 Task: Look for space in Brugge, Belgium from 9th June, 2023 to 16th June, 2023 for 2 adults in price range Rs.8000 to Rs.16000. Place can be entire place with 2 bedrooms having 2 beds and 1 bathroom. Property type can be house, flat, guest house. Amenities needed are: hair dryer, heating, hot tub. Booking option can be shelf check-in. Required host language is English.
Action: Mouse moved to (369, 83)
Screenshot: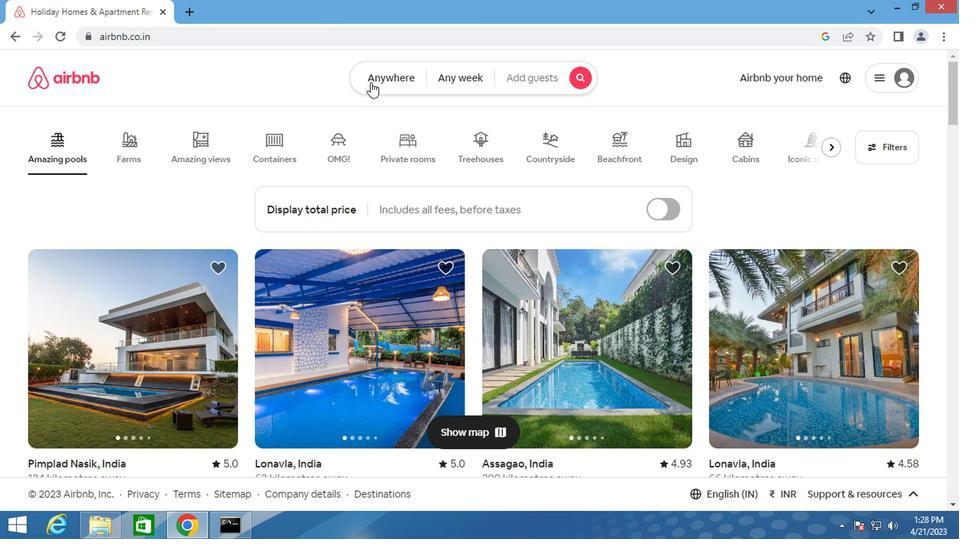 
Action: Mouse pressed left at (369, 83)
Screenshot: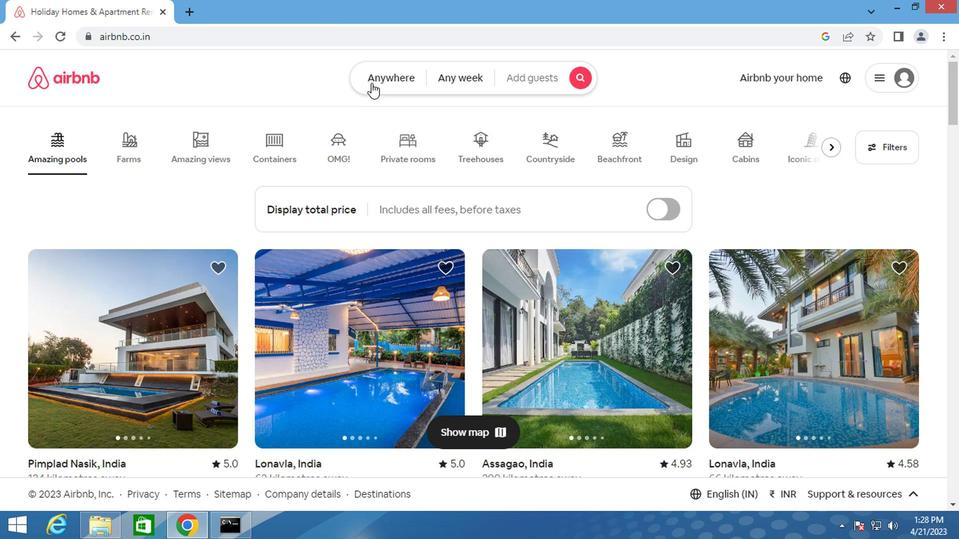
Action: Mouse moved to (319, 124)
Screenshot: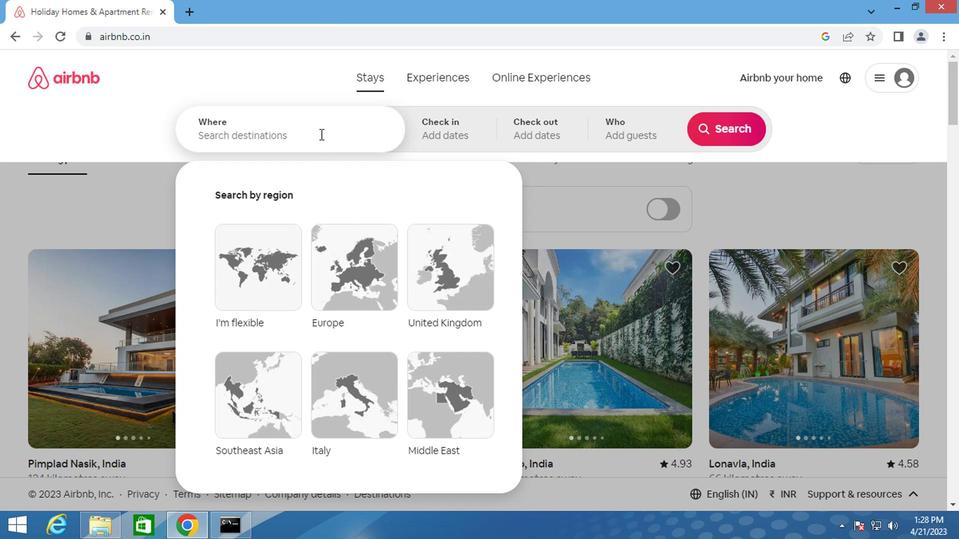 
Action: Mouse pressed left at (319, 124)
Screenshot: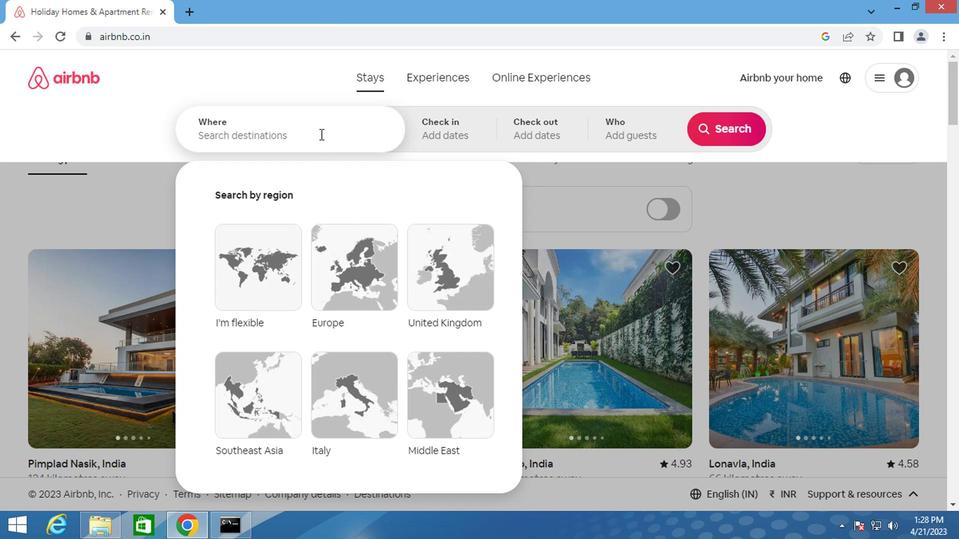
Action: Key pressed <Key.shift>BRUGGE,<Key.shift>BELGIUM<Key.enter>
Screenshot: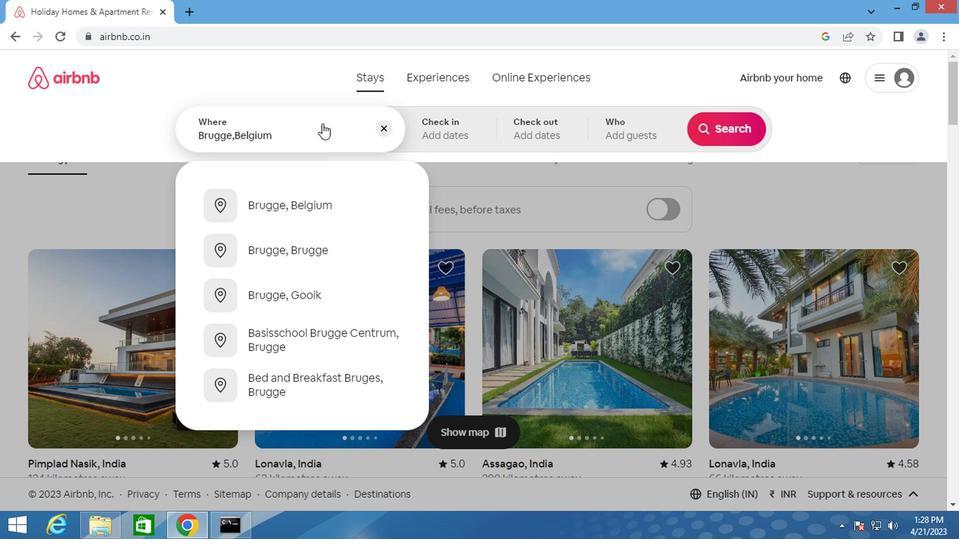 
Action: Mouse moved to (718, 242)
Screenshot: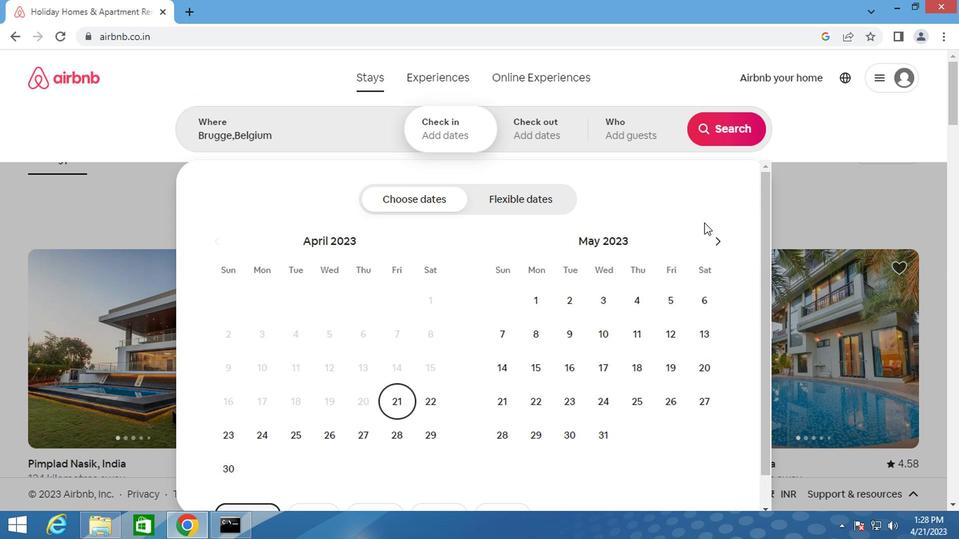 
Action: Mouse pressed left at (718, 242)
Screenshot: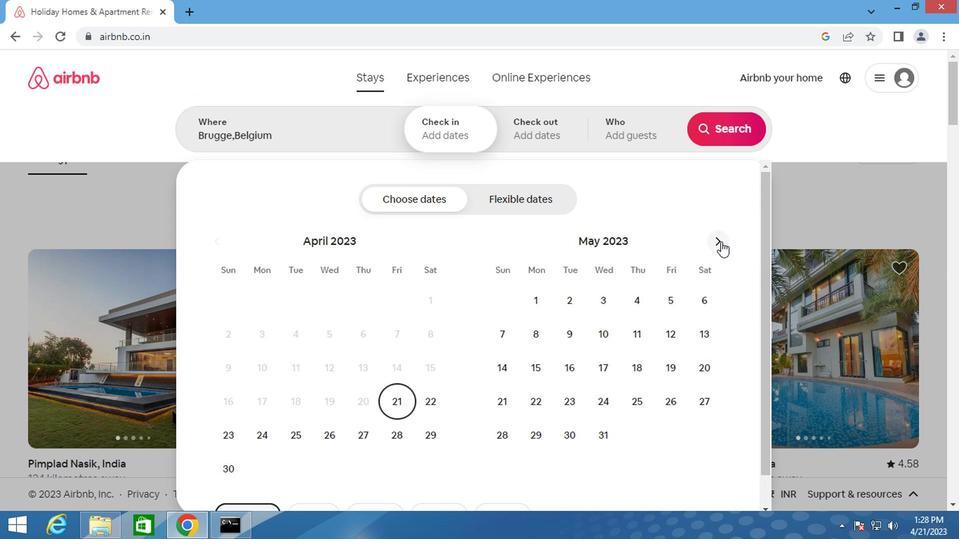 
Action: Mouse moved to (662, 337)
Screenshot: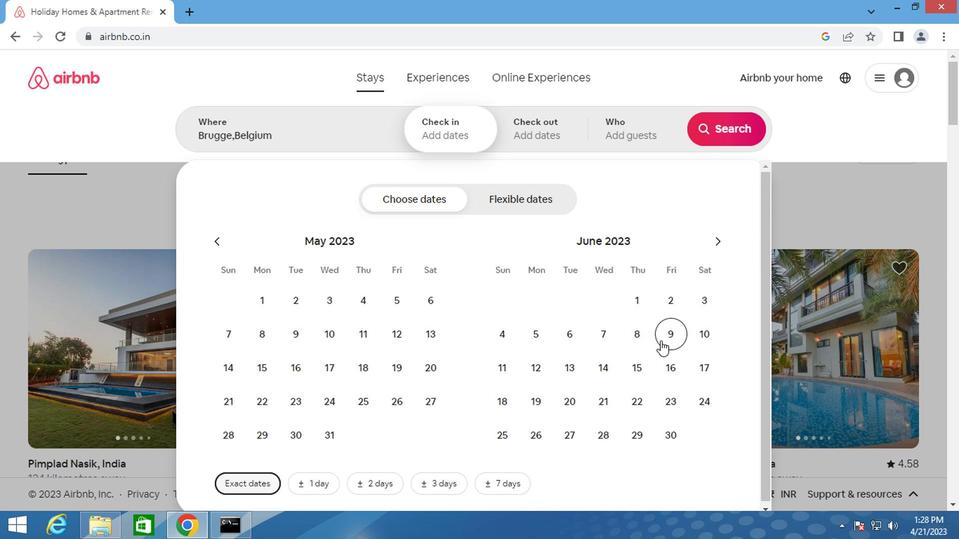
Action: Mouse pressed left at (662, 337)
Screenshot: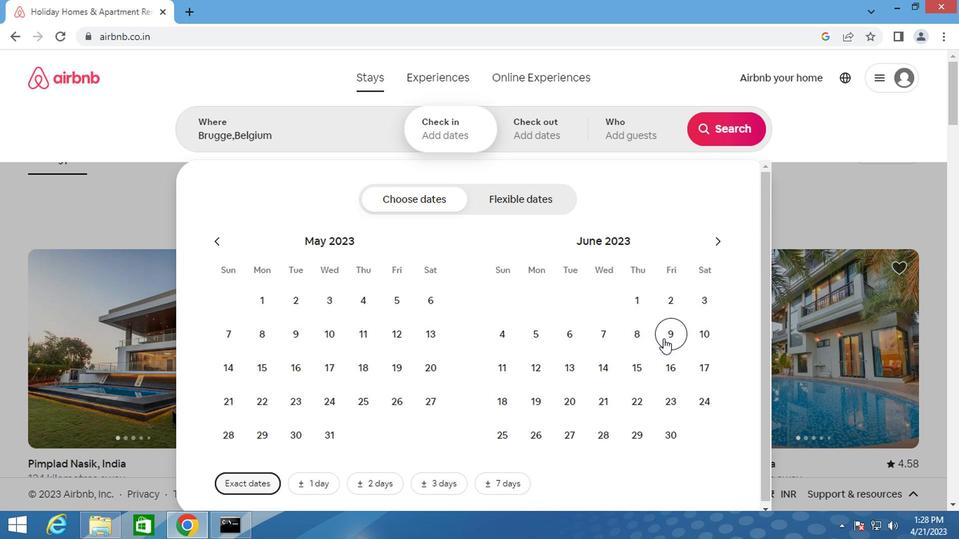 
Action: Mouse moved to (660, 362)
Screenshot: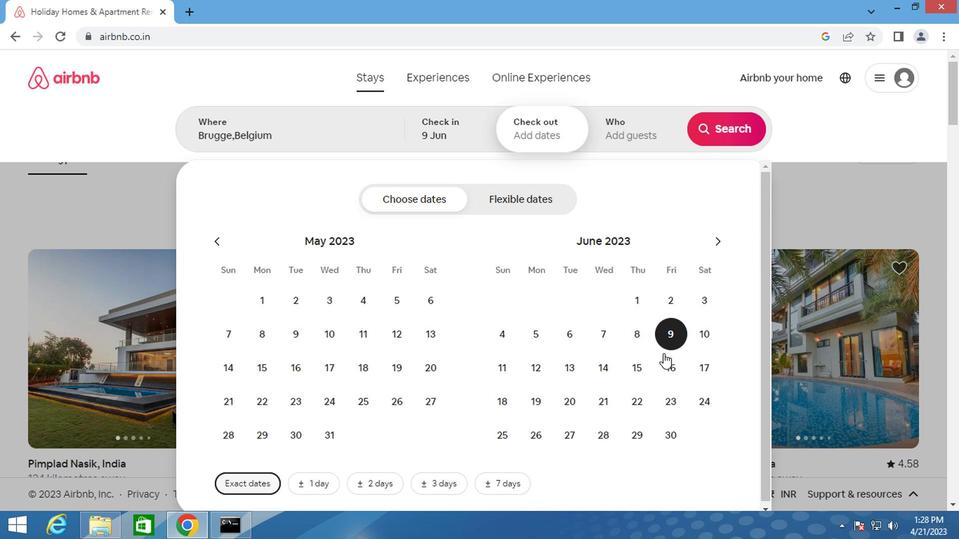 
Action: Mouse pressed left at (660, 362)
Screenshot: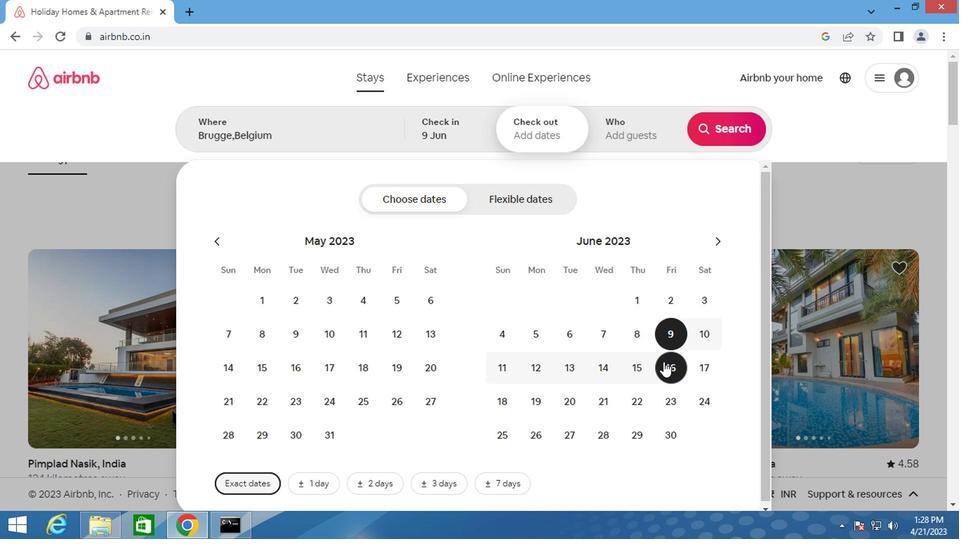 
Action: Mouse moved to (633, 142)
Screenshot: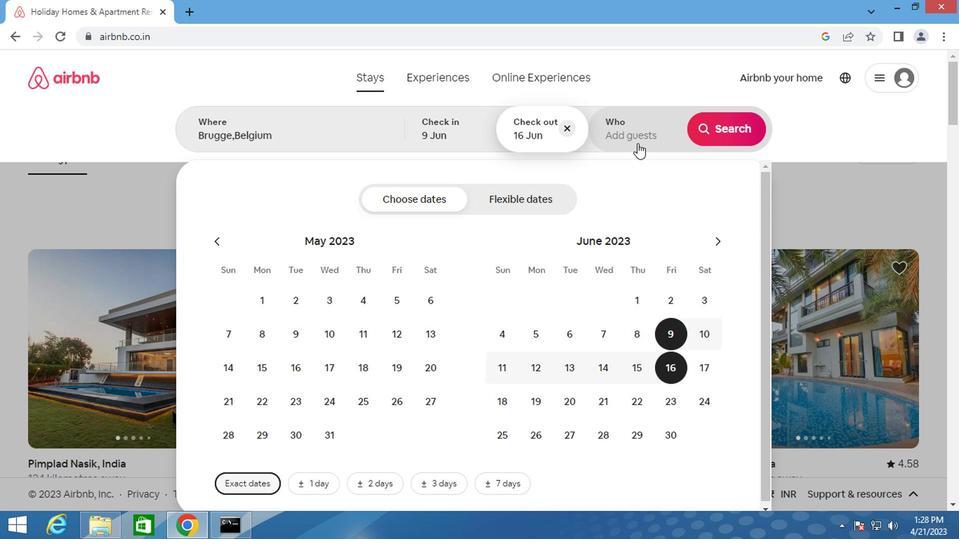 
Action: Mouse pressed left at (633, 142)
Screenshot: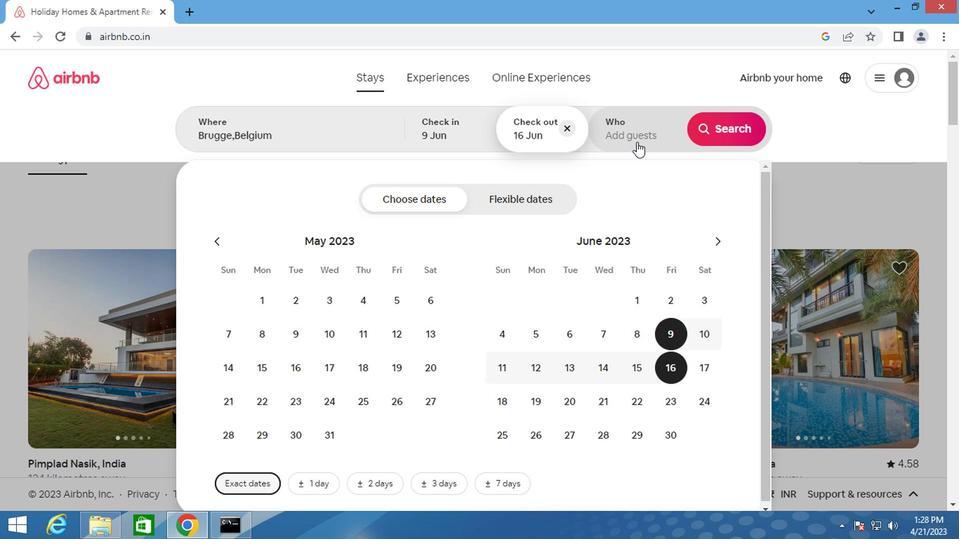 
Action: Mouse moved to (730, 201)
Screenshot: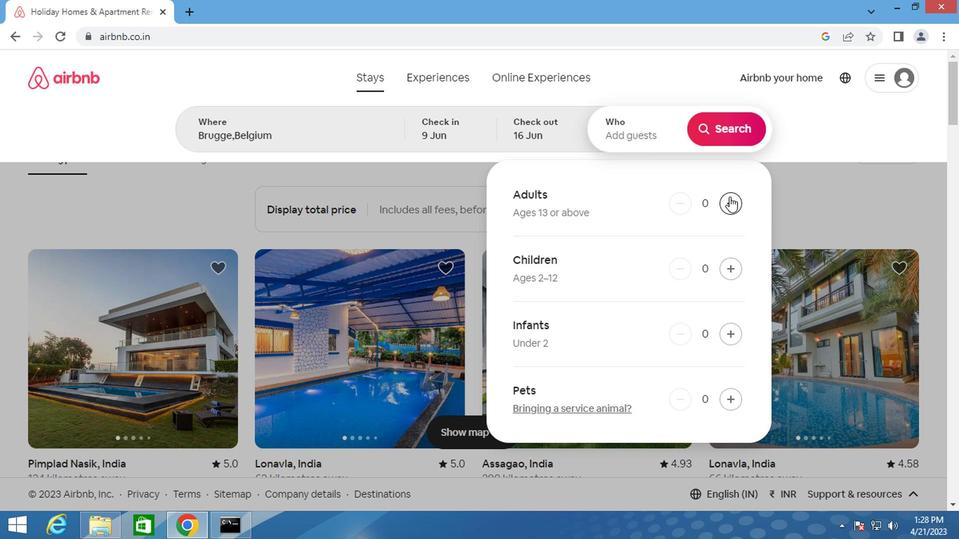 
Action: Mouse pressed left at (730, 201)
Screenshot: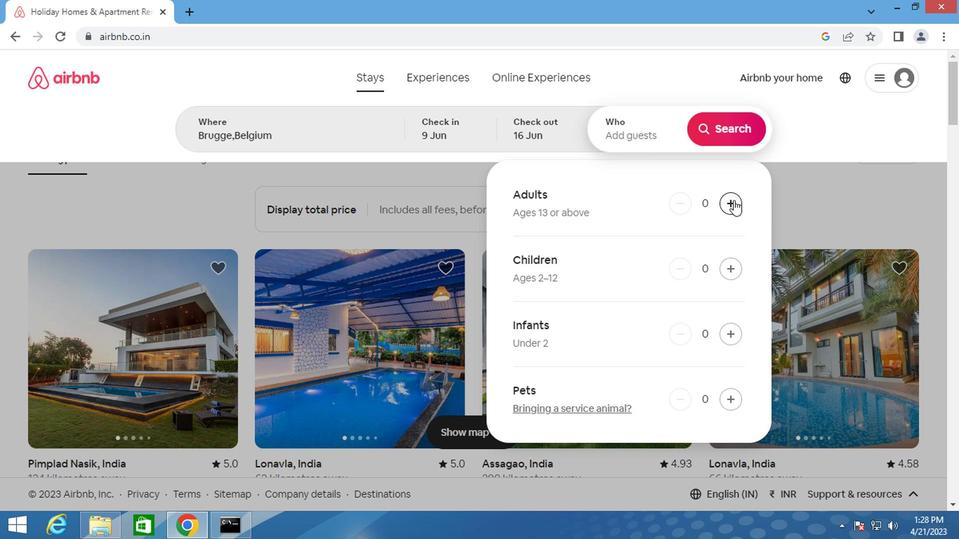 
Action: Mouse pressed left at (730, 201)
Screenshot: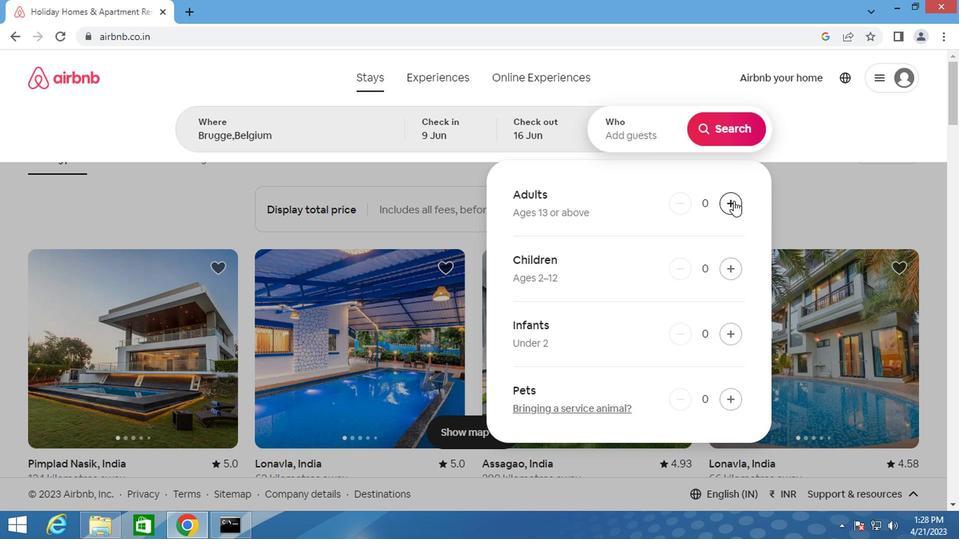 
Action: Mouse moved to (723, 135)
Screenshot: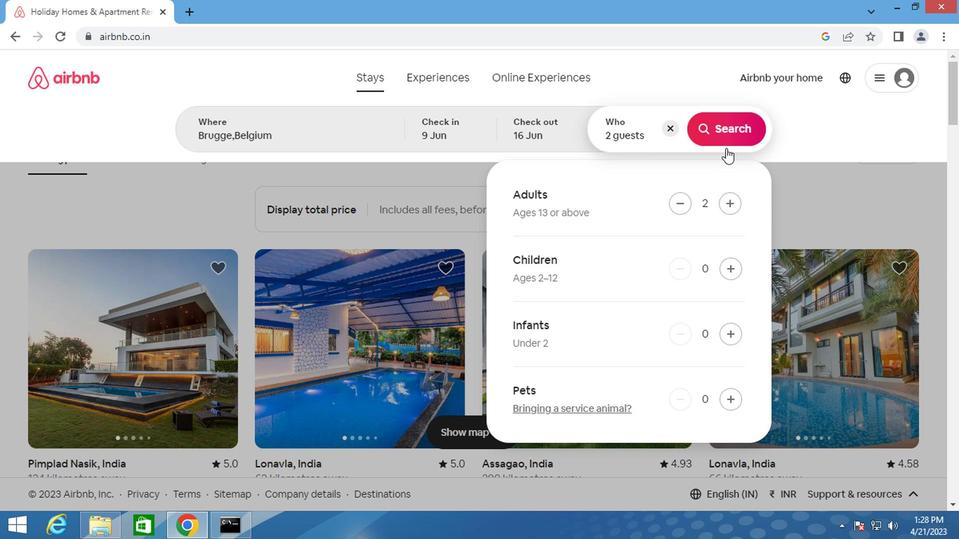 
Action: Mouse pressed left at (723, 135)
Screenshot: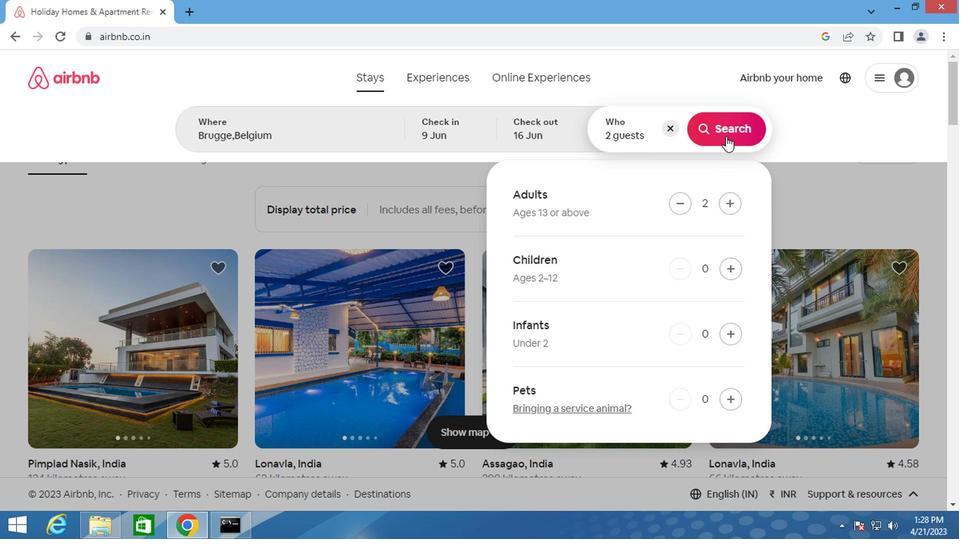 
Action: Mouse moved to (900, 124)
Screenshot: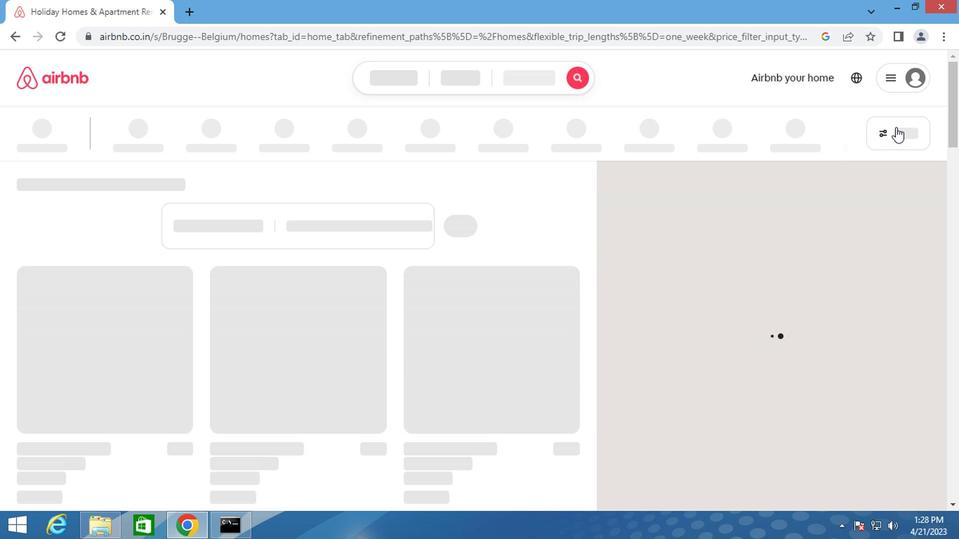 
Action: Mouse pressed left at (900, 124)
Screenshot: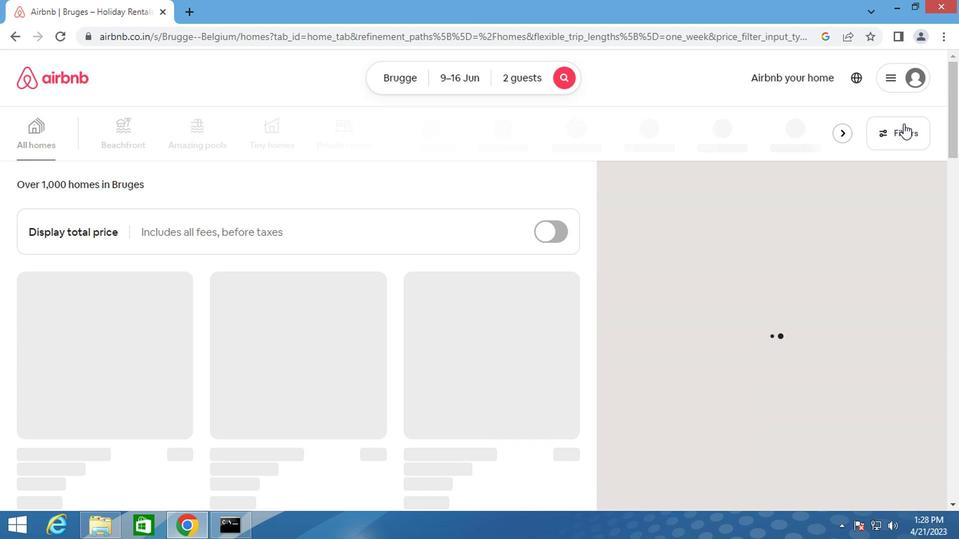 
Action: Mouse moved to (274, 309)
Screenshot: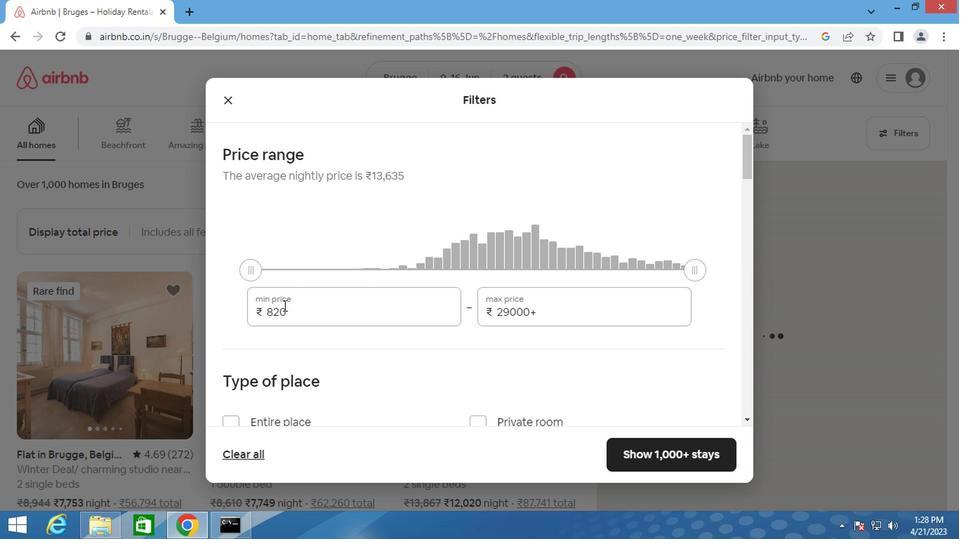 
Action: Mouse pressed left at (274, 309)
Screenshot: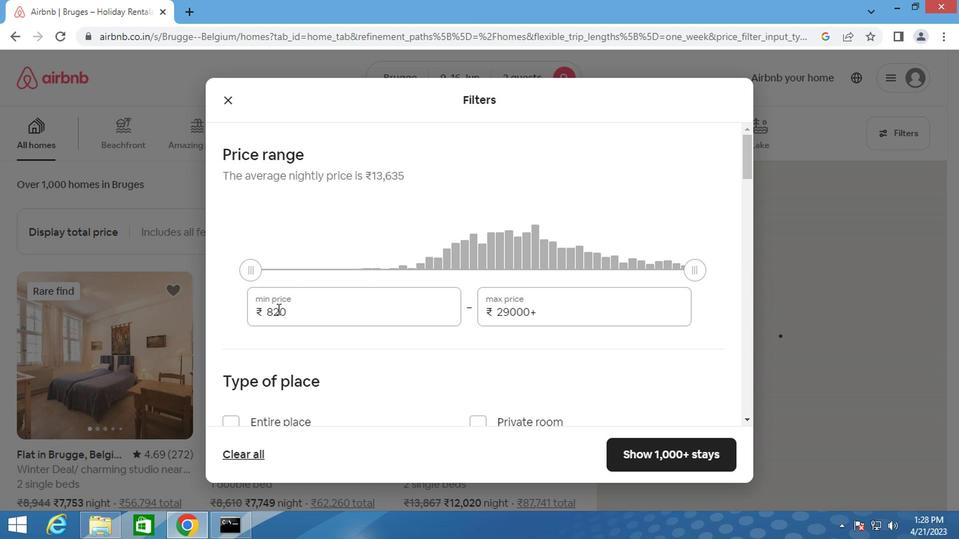 
Action: Mouse moved to (269, 312)
Screenshot: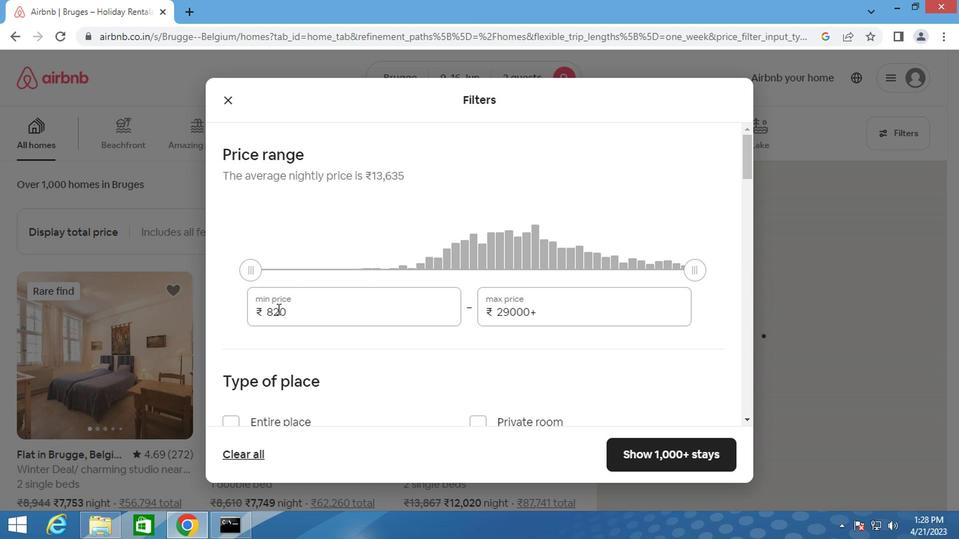 
Action: Mouse pressed left at (269, 312)
Screenshot: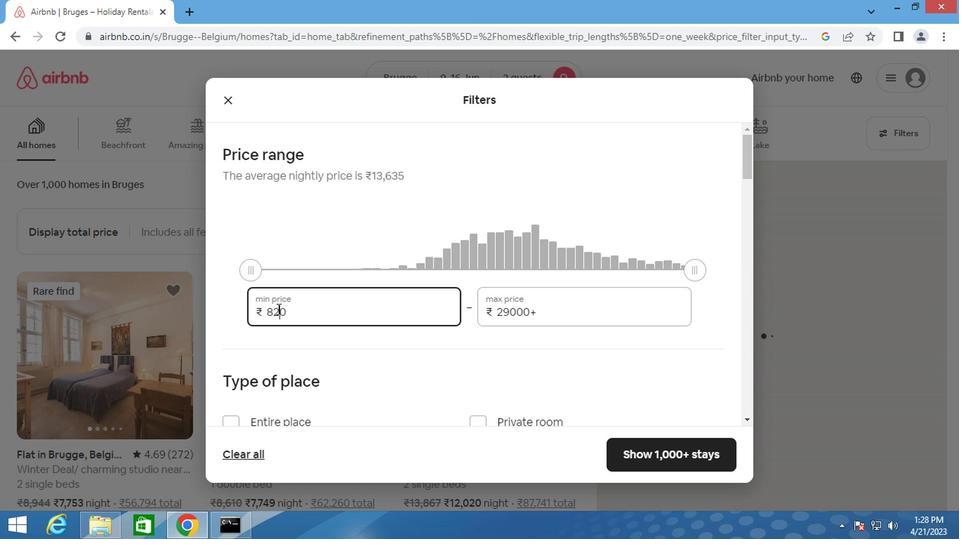 
Action: Mouse moved to (269, 308)
Screenshot: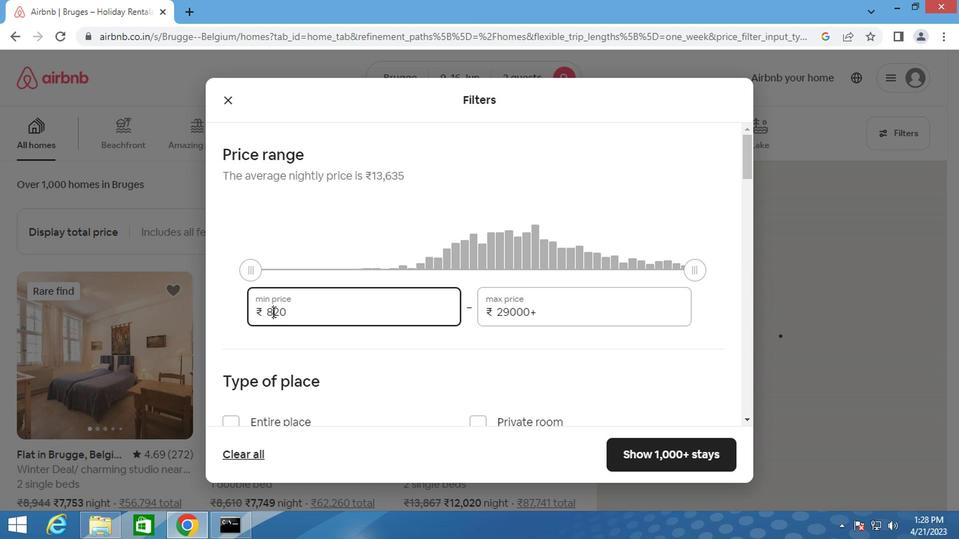 
Action: Mouse pressed left at (269, 308)
Screenshot: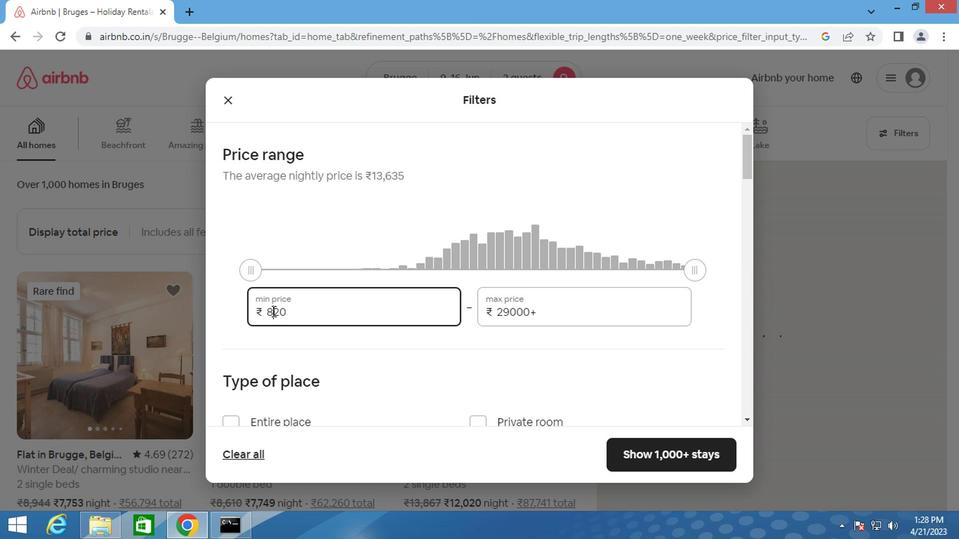 
Action: Mouse pressed left at (269, 308)
Screenshot: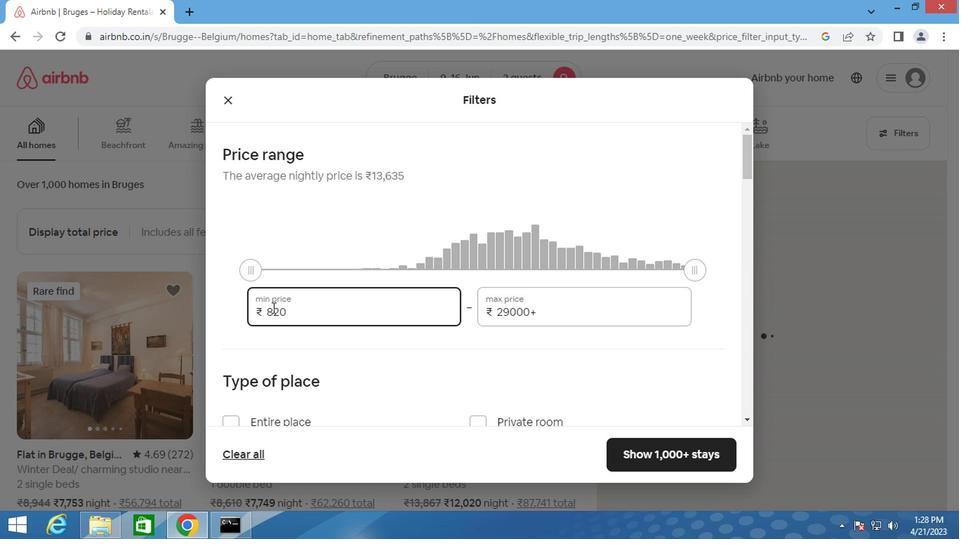 
Action: Key pressed <Key.backspace>8000
Screenshot: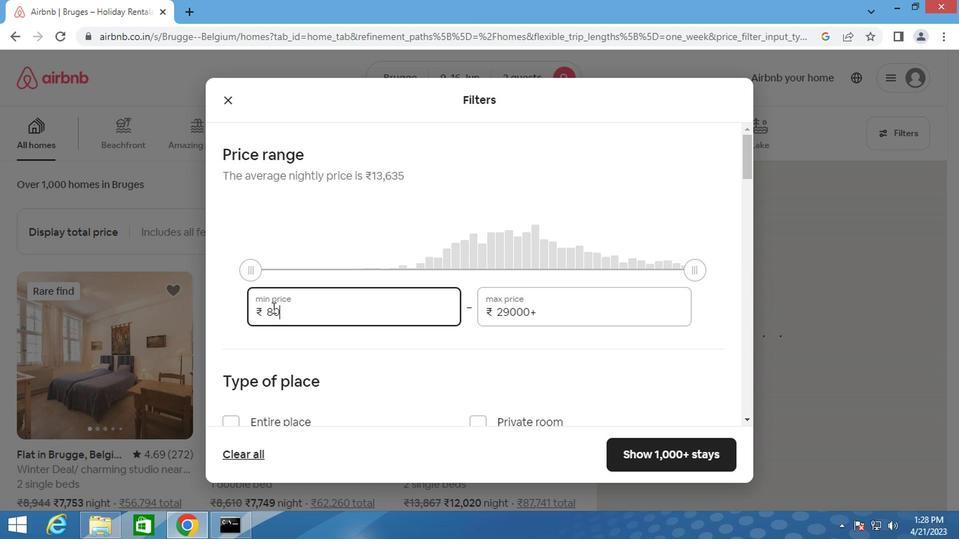 
Action: Mouse moved to (513, 309)
Screenshot: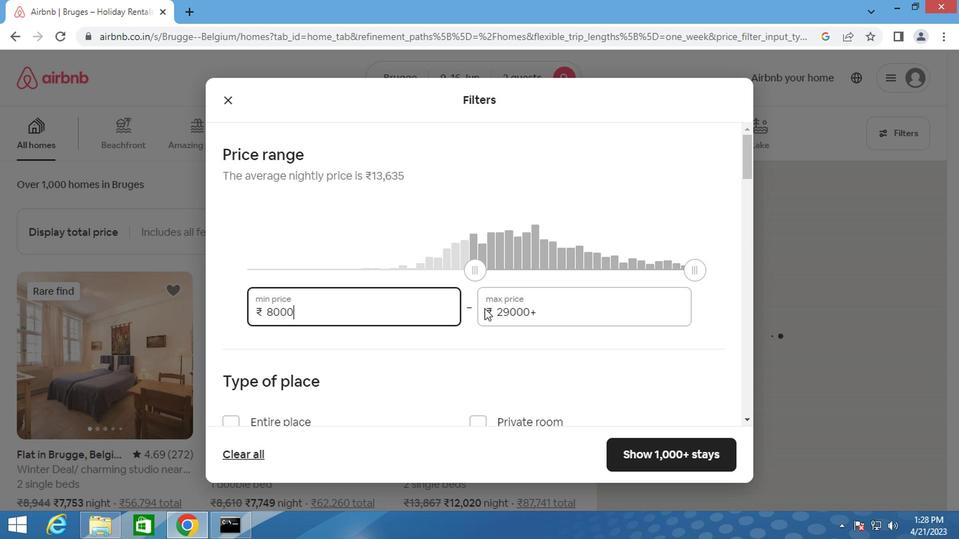 
Action: Mouse pressed left at (513, 309)
Screenshot: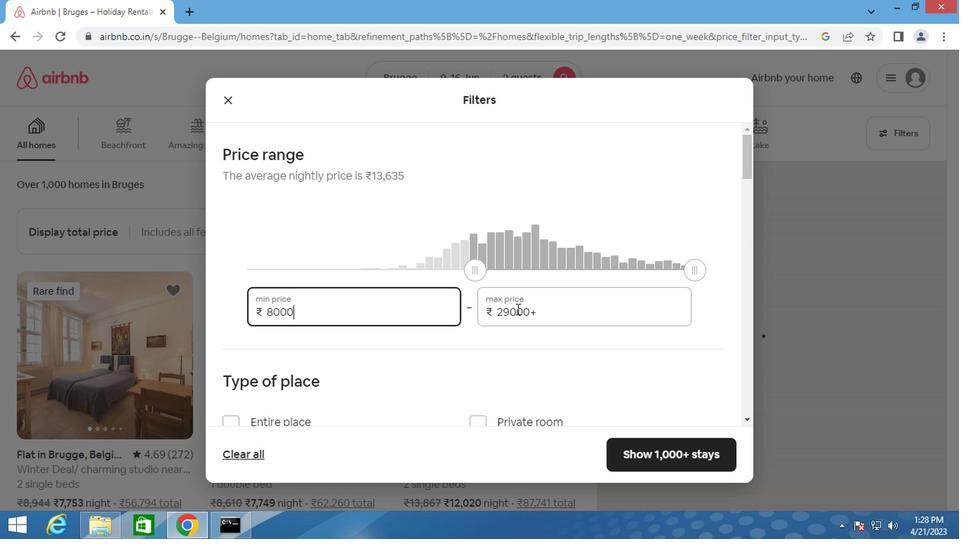 
Action: Mouse pressed left at (513, 309)
Screenshot: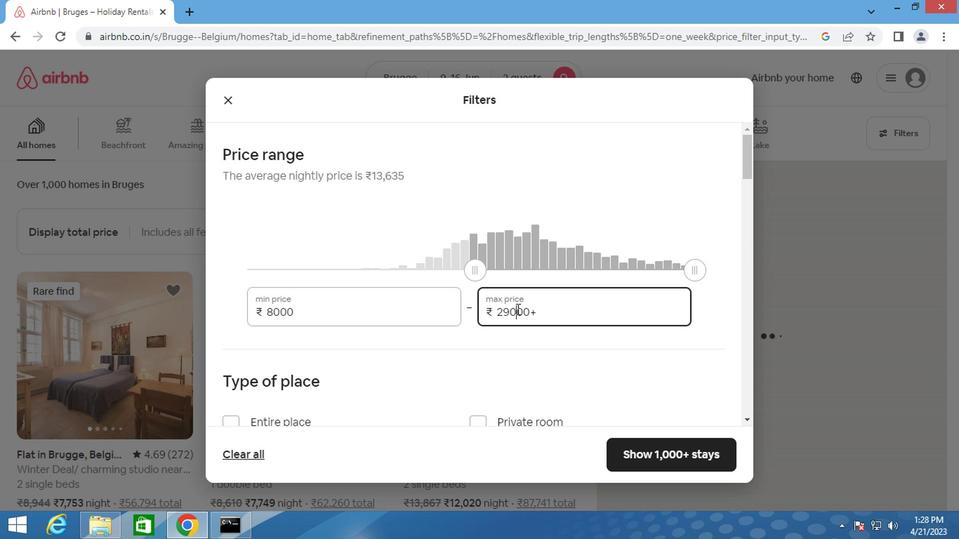 
Action: Key pressed <Key.backspace>16000
Screenshot: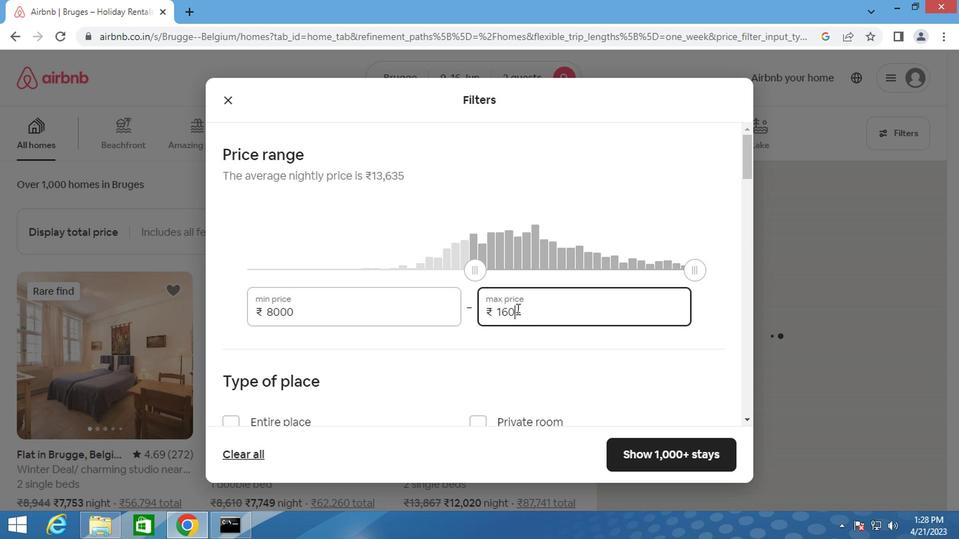 
Action: Mouse moved to (373, 333)
Screenshot: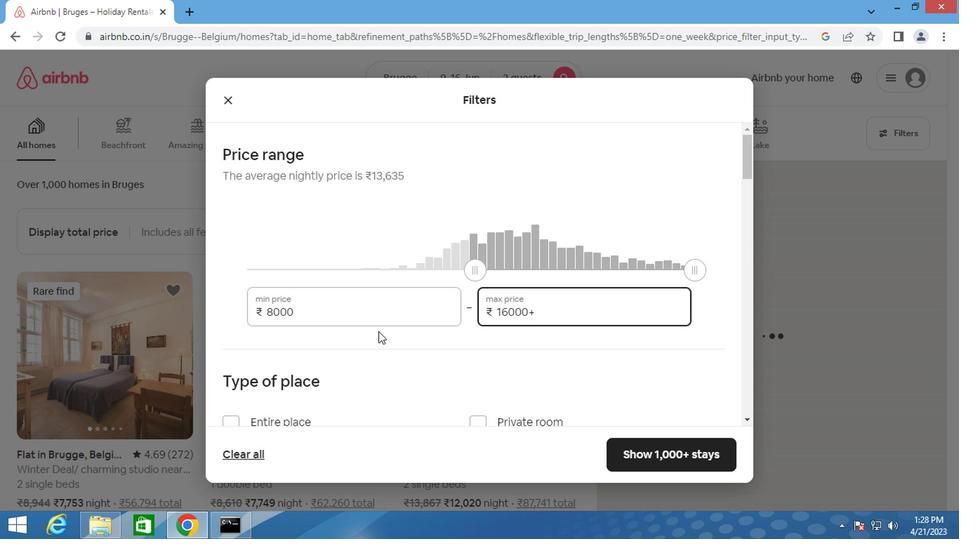 
Action: Mouse scrolled (373, 332) with delta (0, 0)
Screenshot: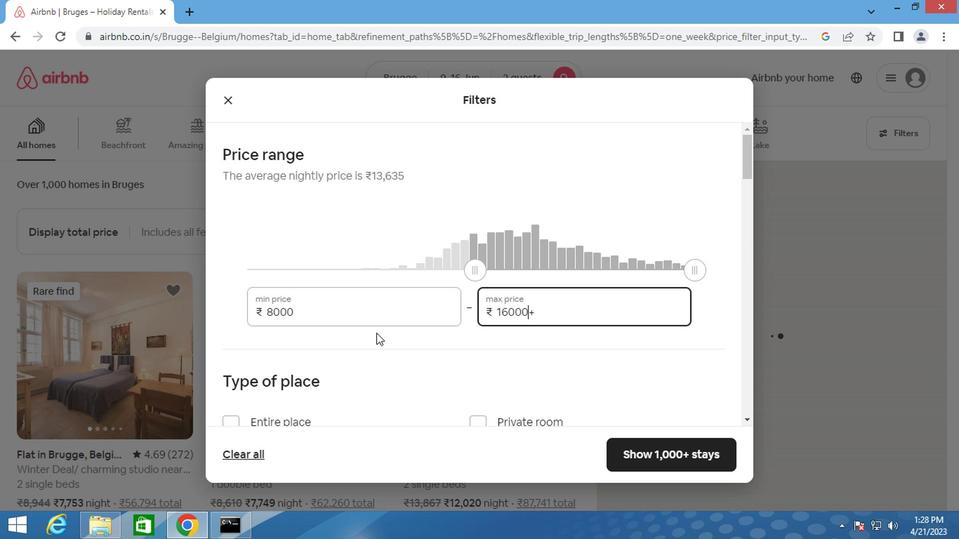 
Action: Mouse scrolled (373, 332) with delta (0, 0)
Screenshot: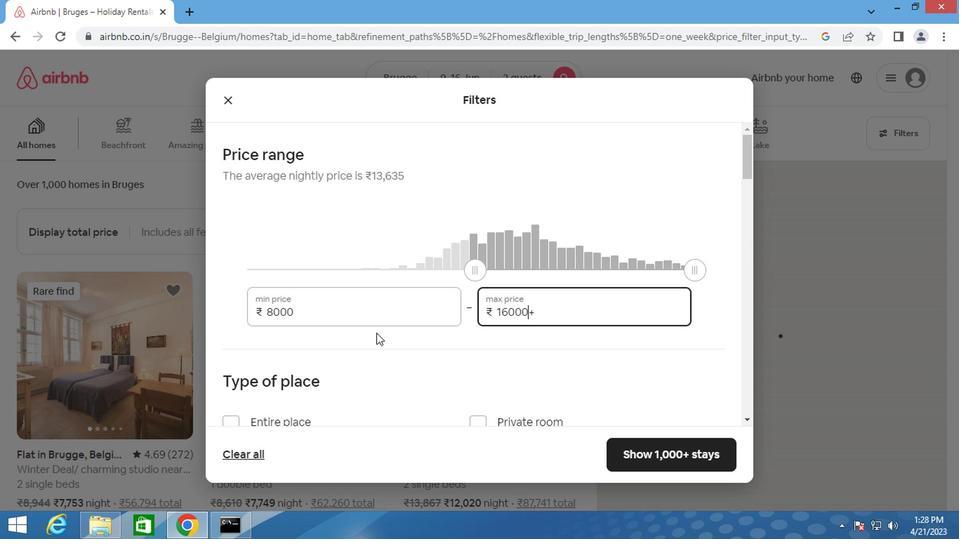 
Action: Mouse scrolled (373, 332) with delta (0, 0)
Screenshot: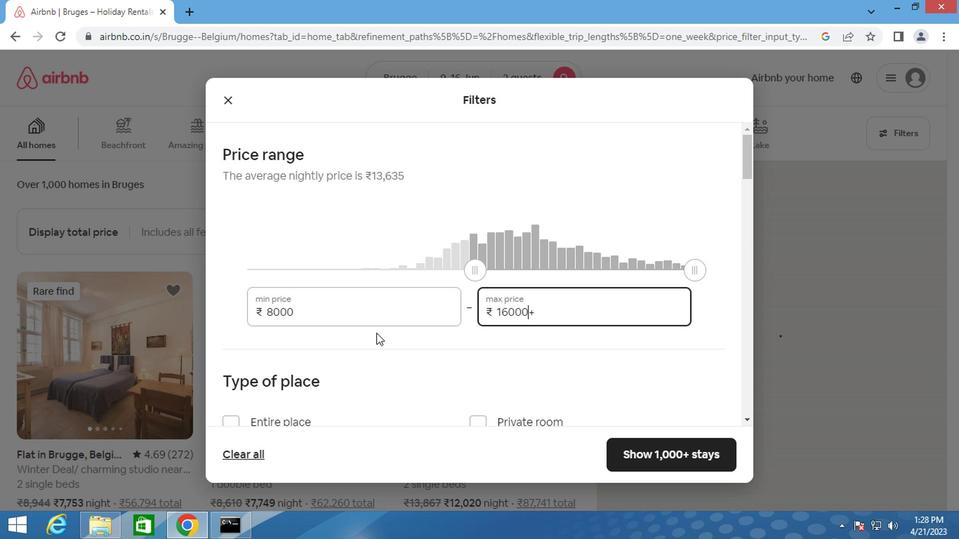 
Action: Mouse moved to (227, 218)
Screenshot: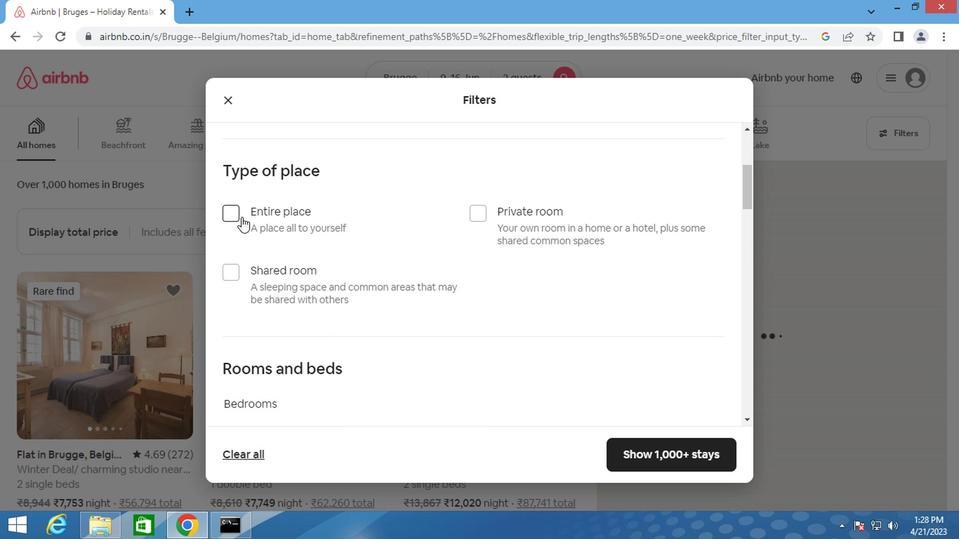 
Action: Mouse pressed left at (227, 218)
Screenshot: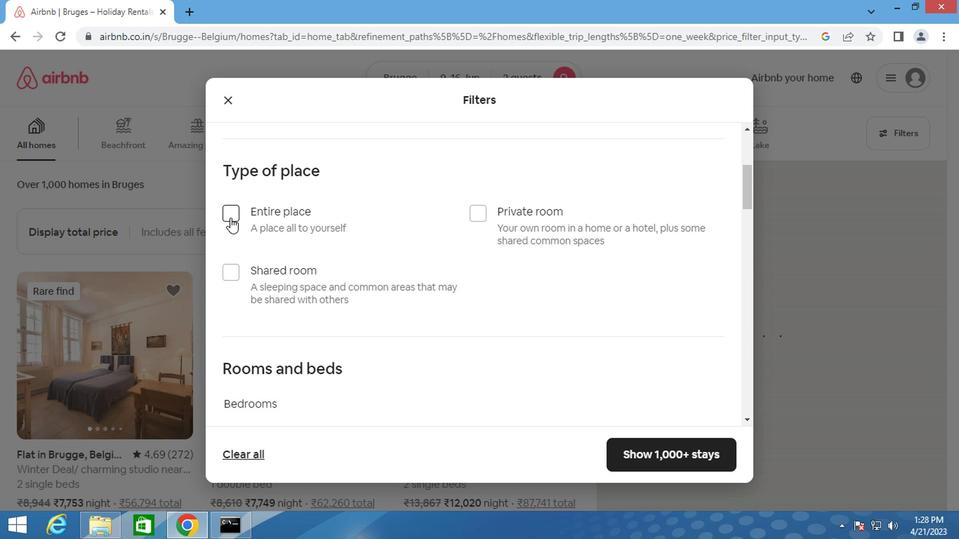 
Action: Mouse scrolled (227, 217) with delta (0, 0)
Screenshot: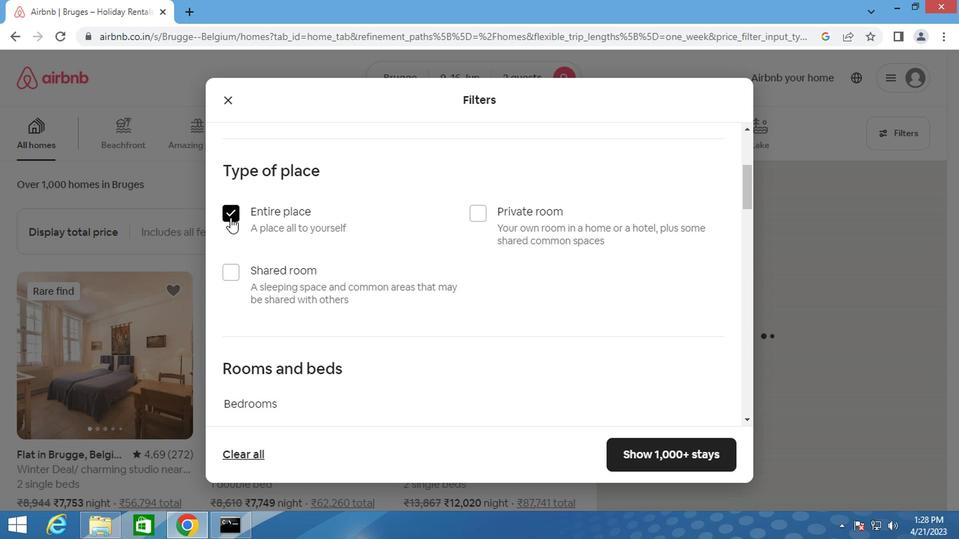 
Action: Mouse scrolled (227, 217) with delta (0, 0)
Screenshot: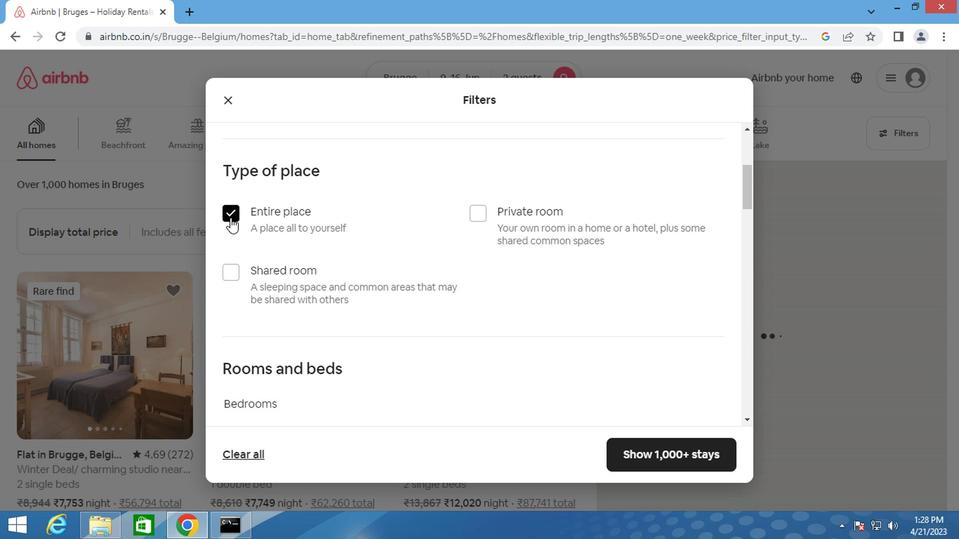 
Action: Mouse scrolled (227, 217) with delta (0, 0)
Screenshot: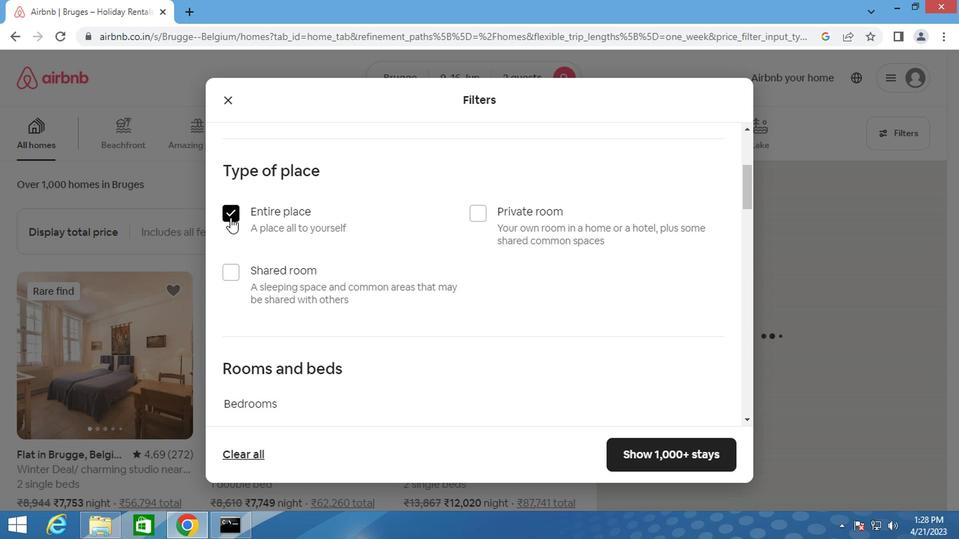 
Action: Mouse moved to (350, 221)
Screenshot: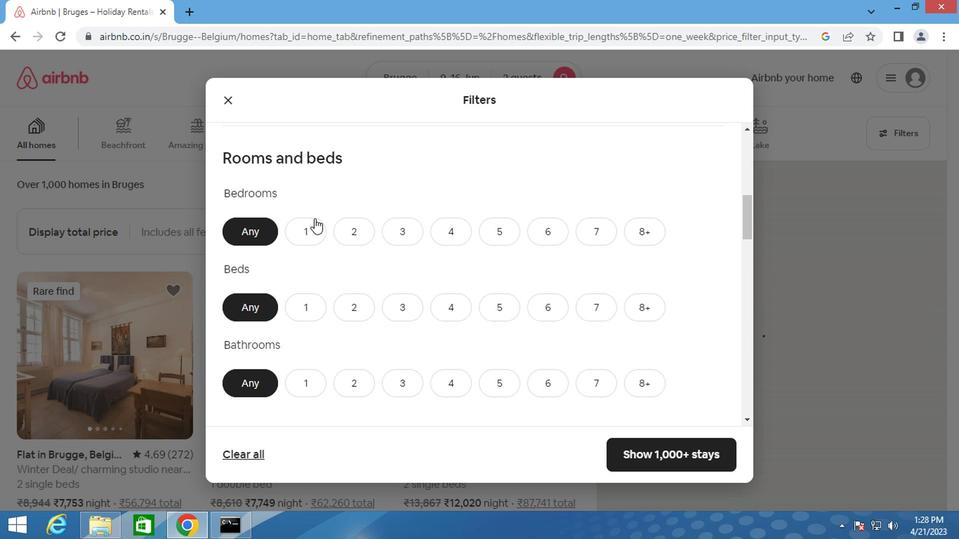 
Action: Mouse pressed left at (350, 221)
Screenshot: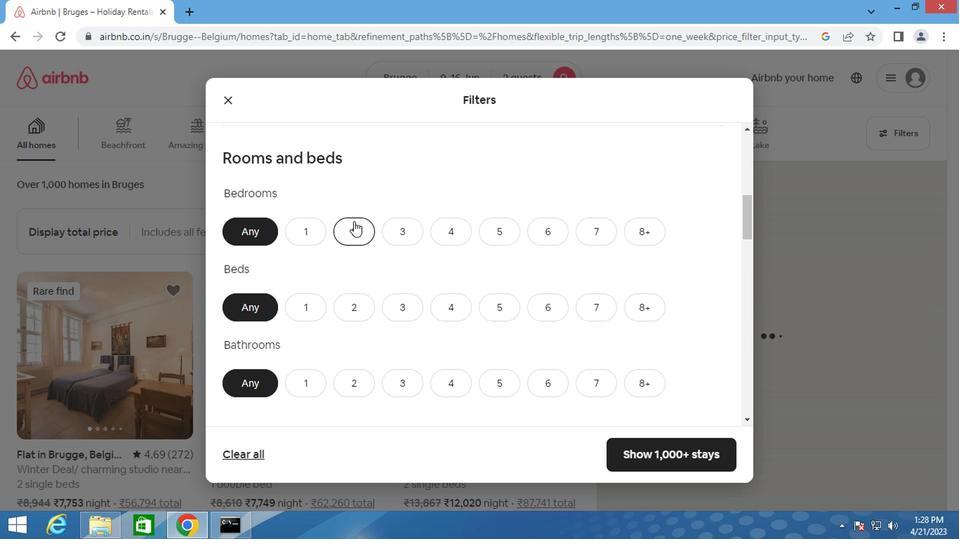
Action: Mouse moved to (348, 309)
Screenshot: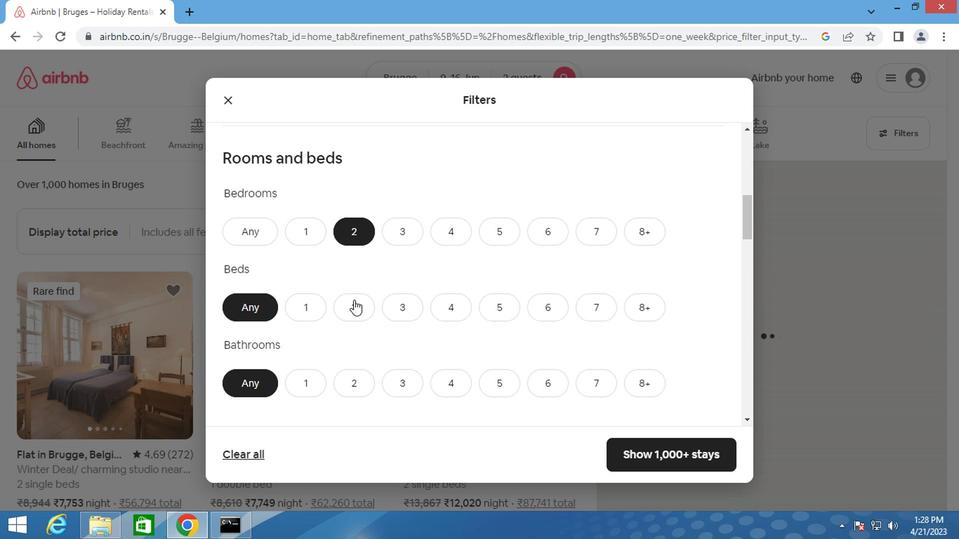 
Action: Mouse pressed left at (348, 309)
Screenshot: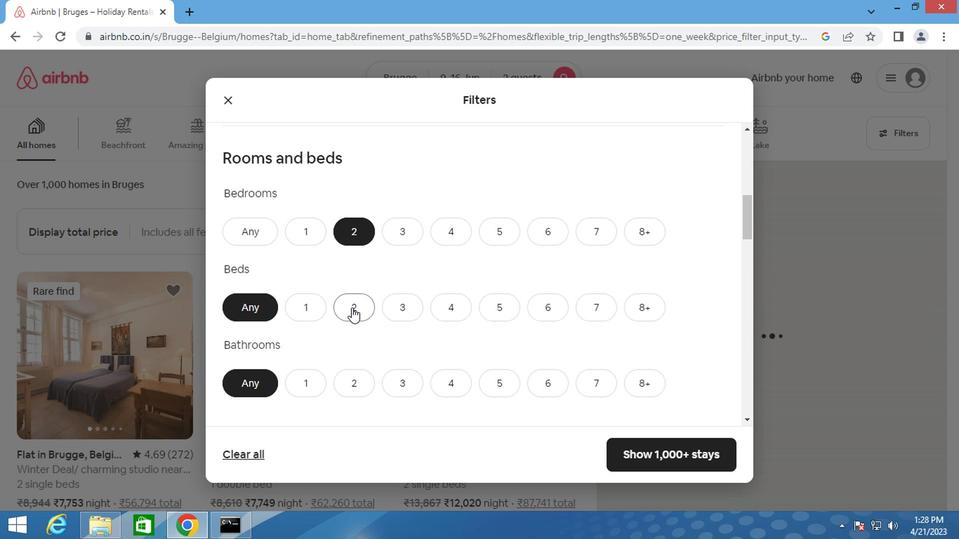 
Action: Mouse moved to (301, 379)
Screenshot: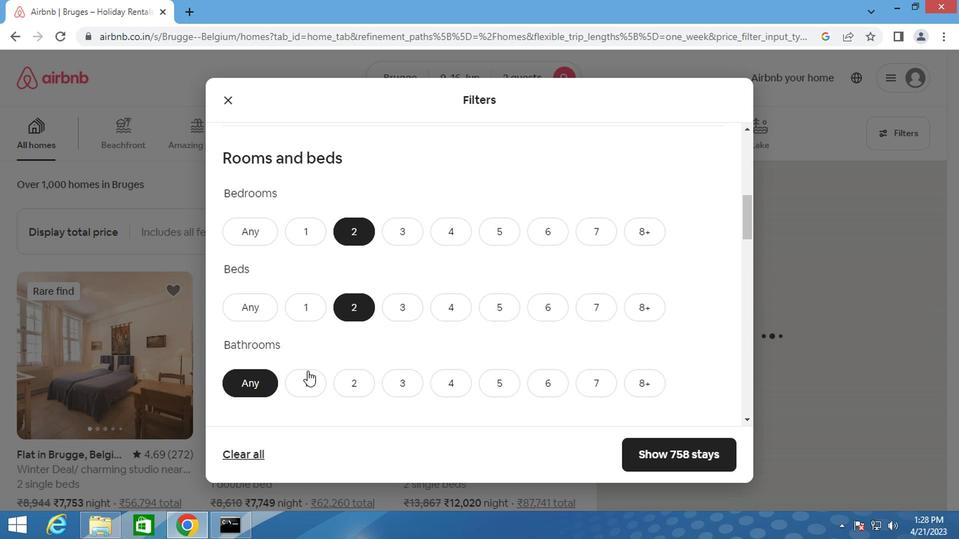 
Action: Mouse pressed left at (301, 379)
Screenshot: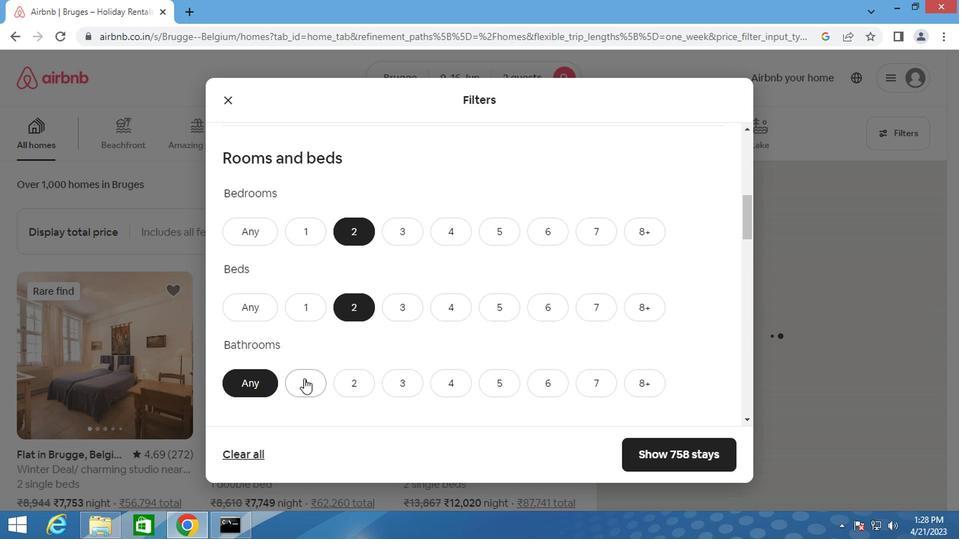 
Action: Mouse moved to (312, 342)
Screenshot: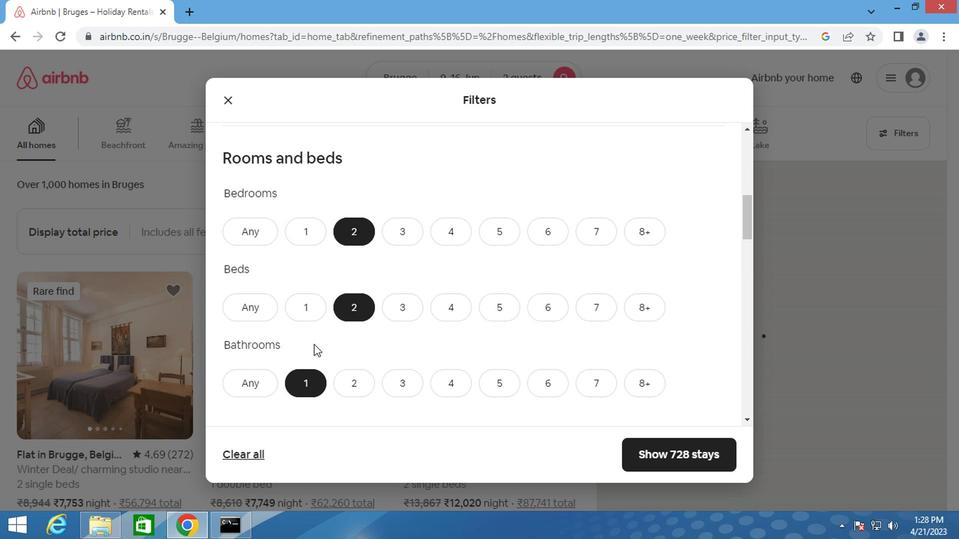 
Action: Mouse scrolled (312, 342) with delta (0, 0)
Screenshot: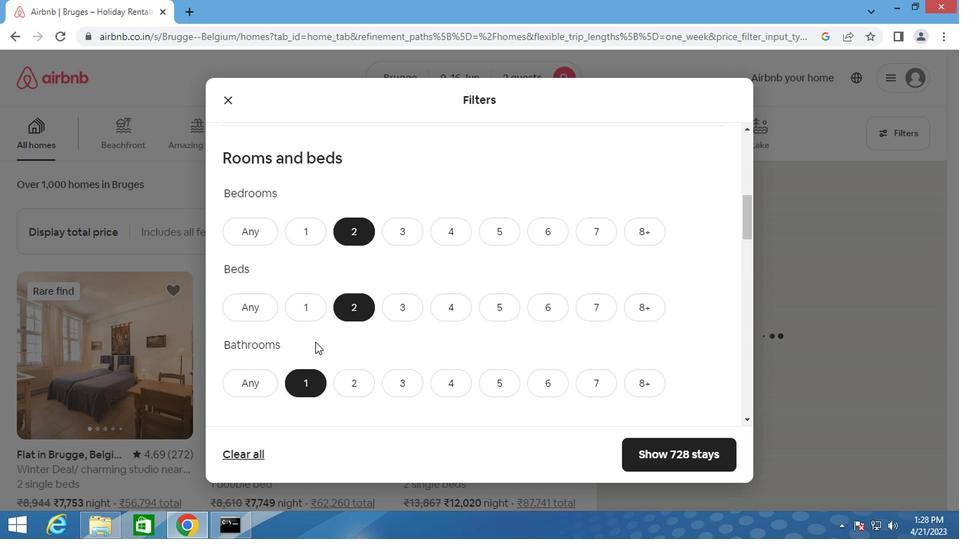 
Action: Mouse scrolled (312, 342) with delta (0, 0)
Screenshot: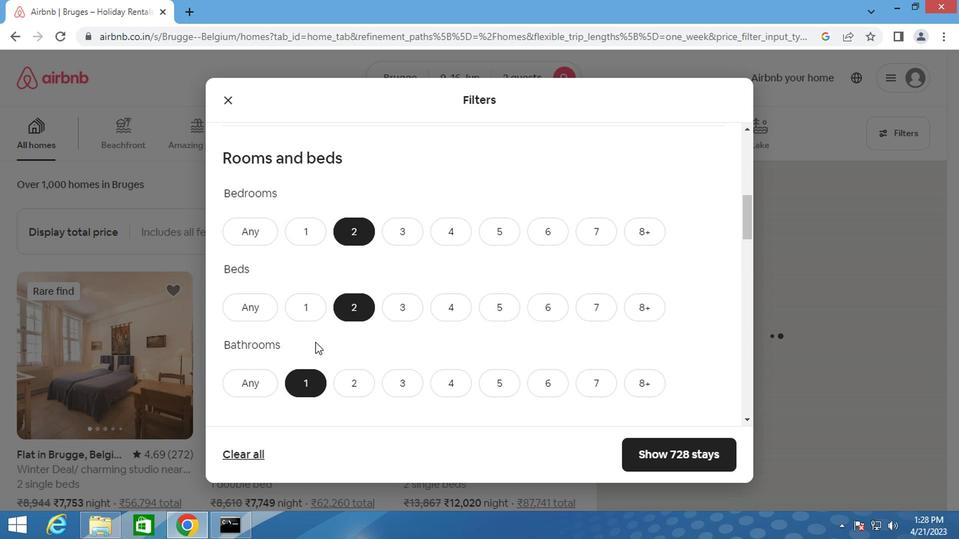 
Action: Mouse scrolled (312, 342) with delta (0, 0)
Screenshot: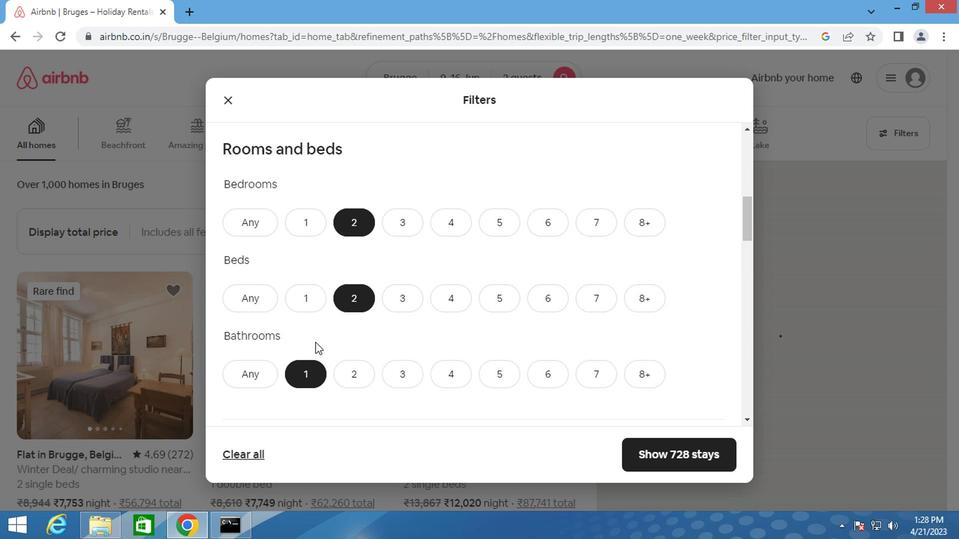 
Action: Mouse moved to (313, 342)
Screenshot: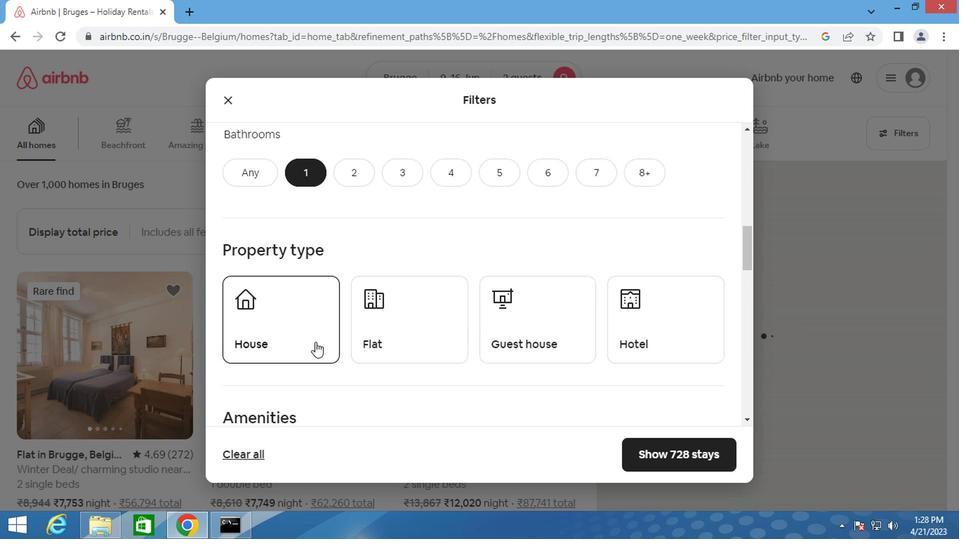 
Action: Mouse scrolled (313, 341) with delta (0, 0)
Screenshot: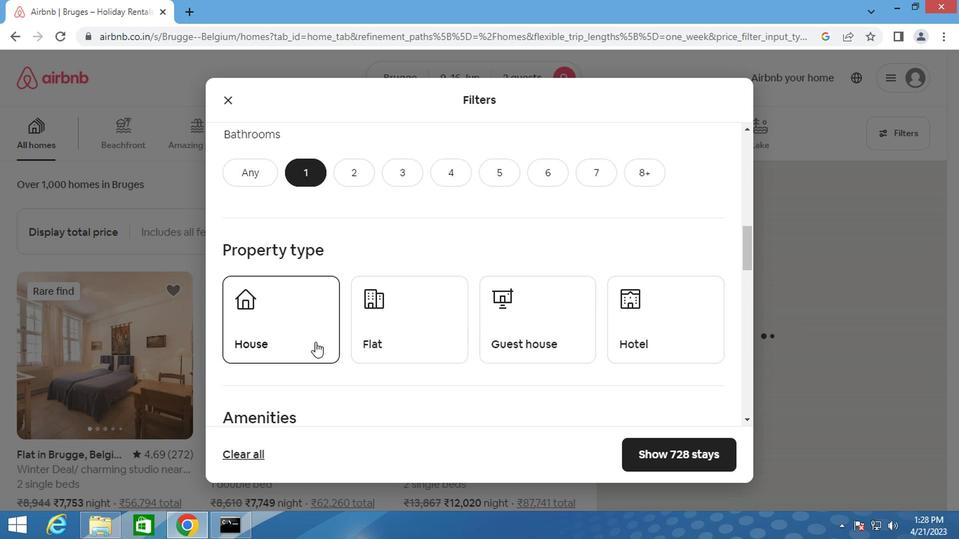 
Action: Mouse scrolled (313, 341) with delta (0, 0)
Screenshot: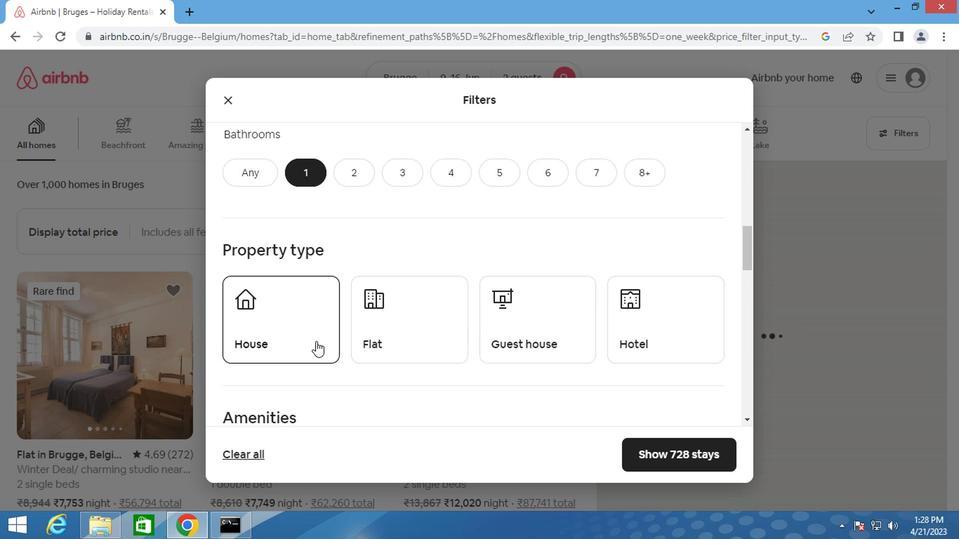 
Action: Mouse moved to (268, 191)
Screenshot: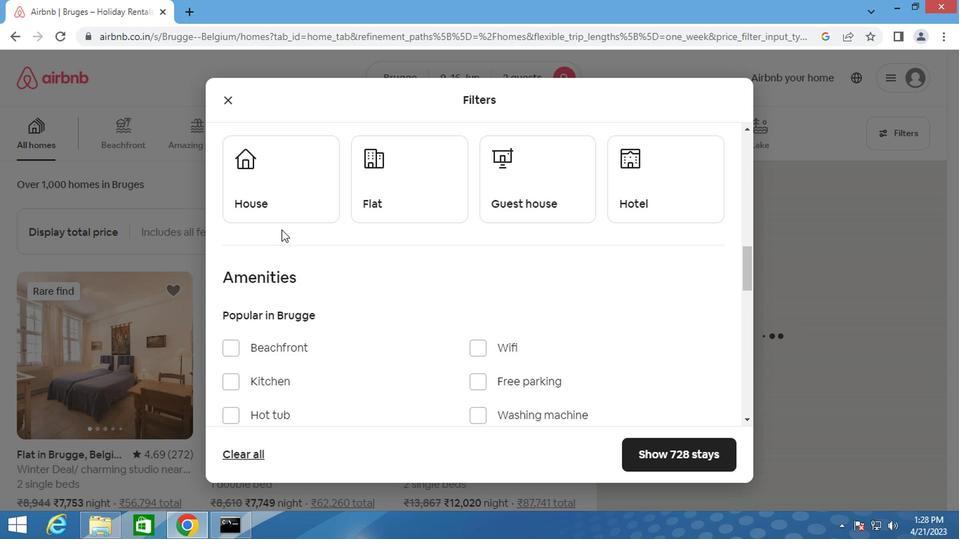 
Action: Mouse pressed left at (268, 191)
Screenshot: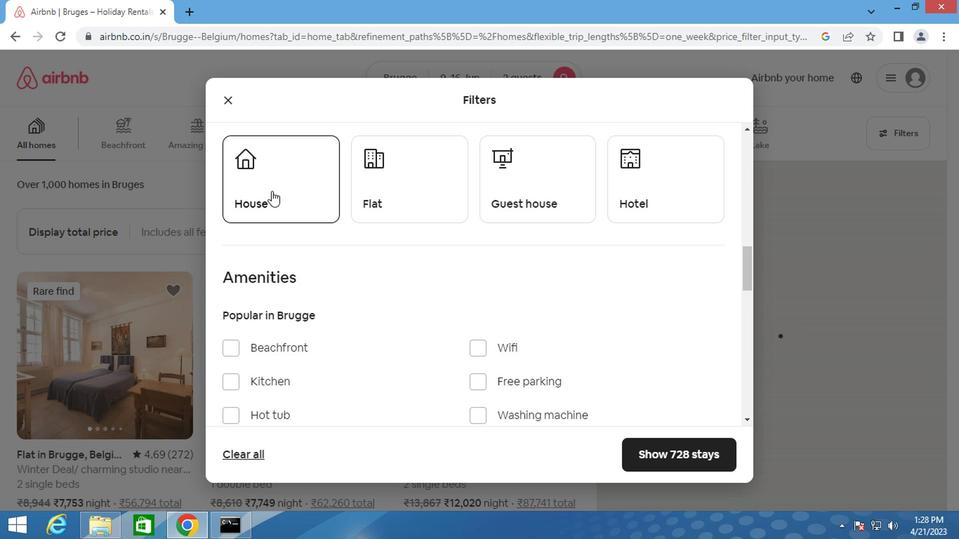 
Action: Mouse moved to (381, 187)
Screenshot: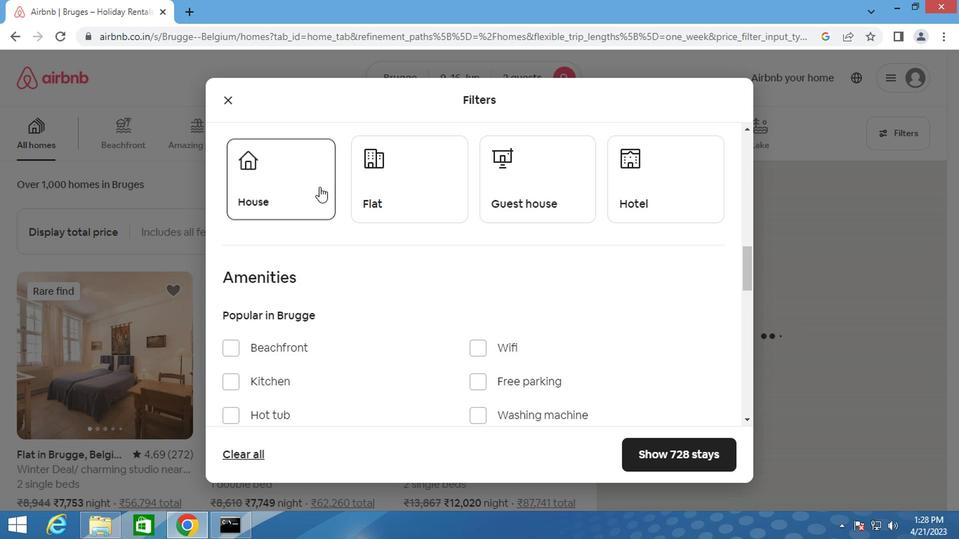 
Action: Mouse pressed left at (381, 187)
Screenshot: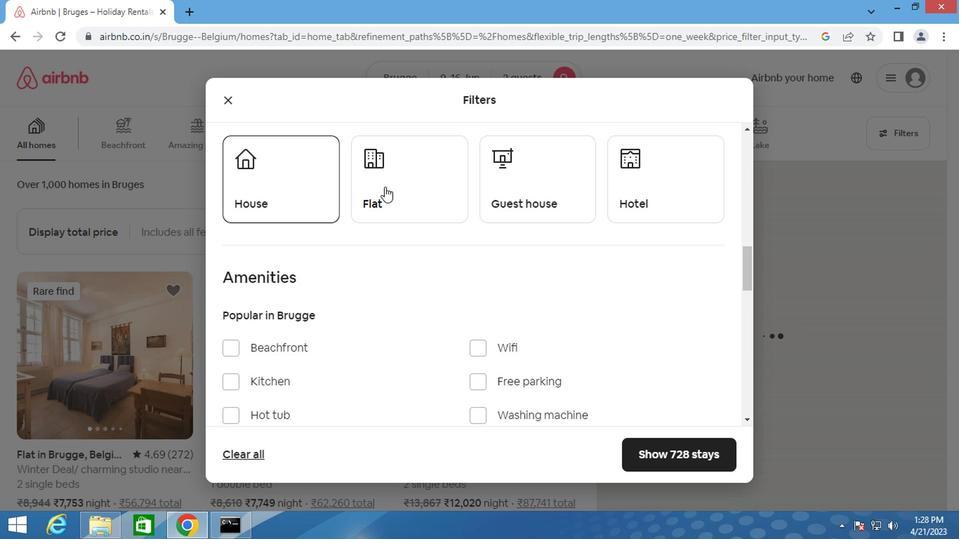 
Action: Mouse moved to (505, 190)
Screenshot: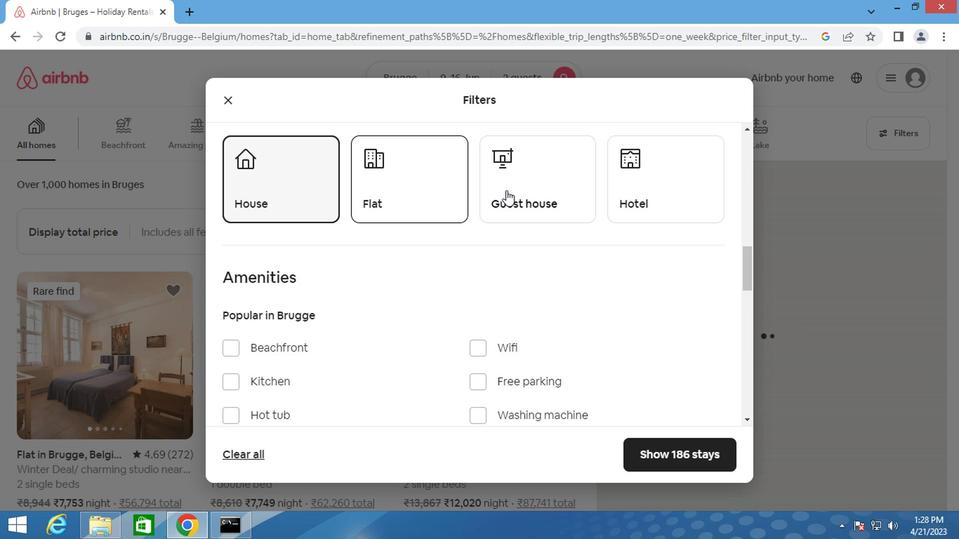 
Action: Mouse pressed left at (505, 190)
Screenshot: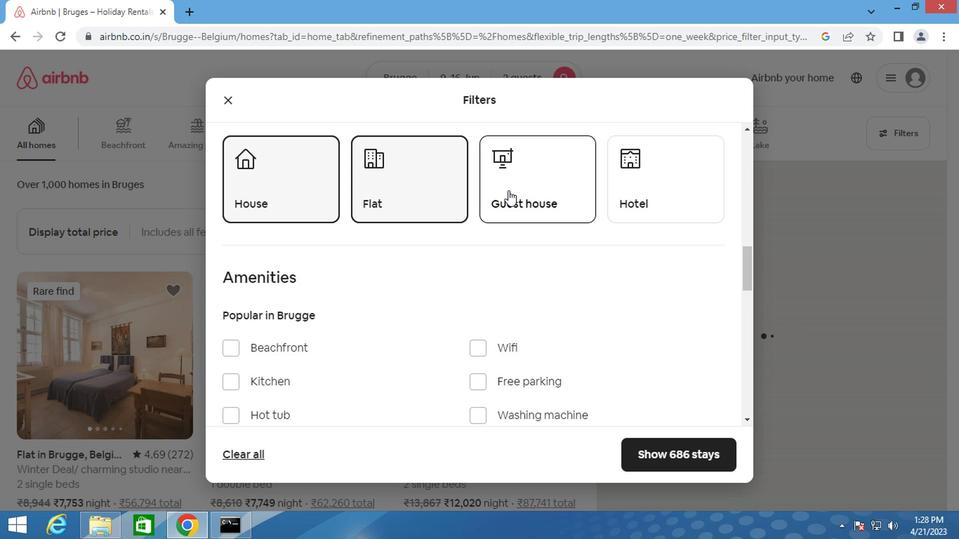
Action: Mouse moved to (420, 233)
Screenshot: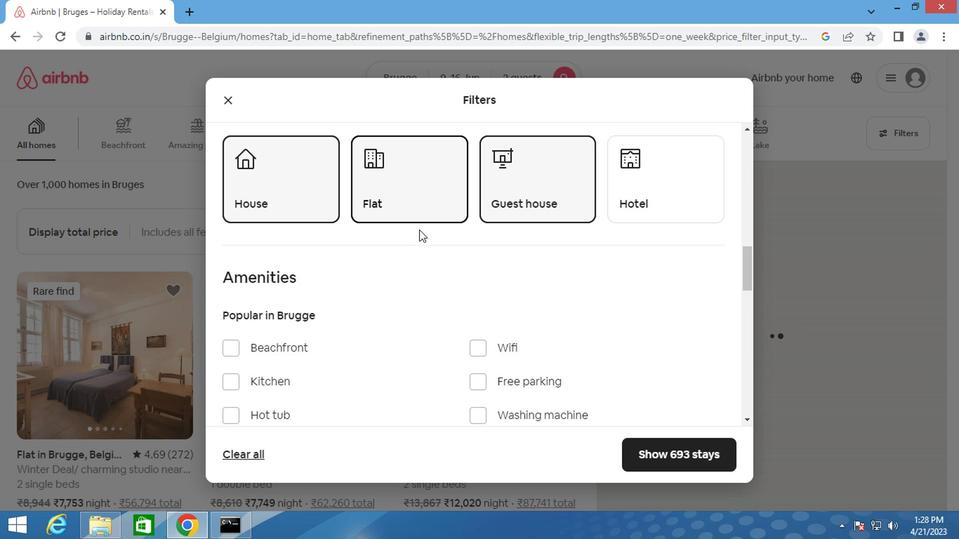 
Action: Mouse scrolled (420, 232) with delta (0, 0)
Screenshot: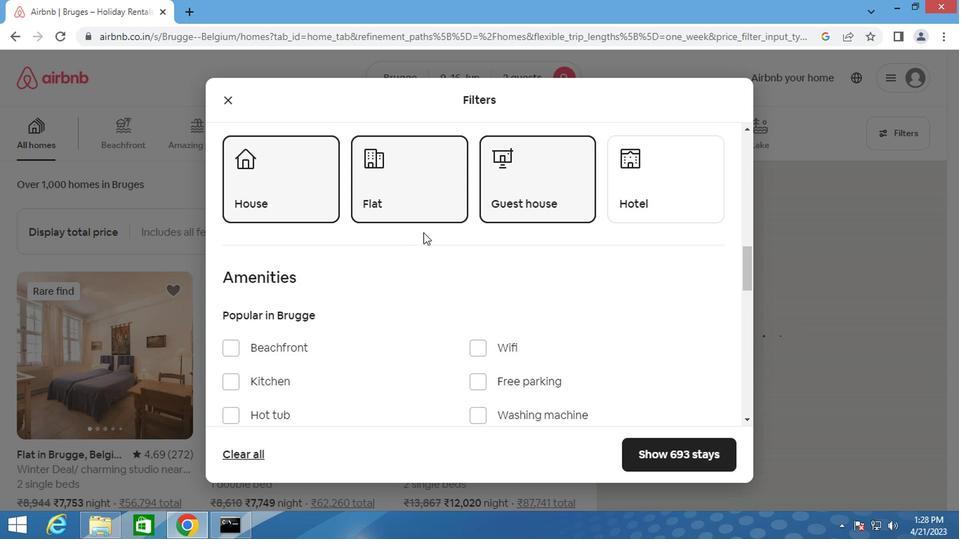 
Action: Mouse scrolled (420, 232) with delta (0, 0)
Screenshot: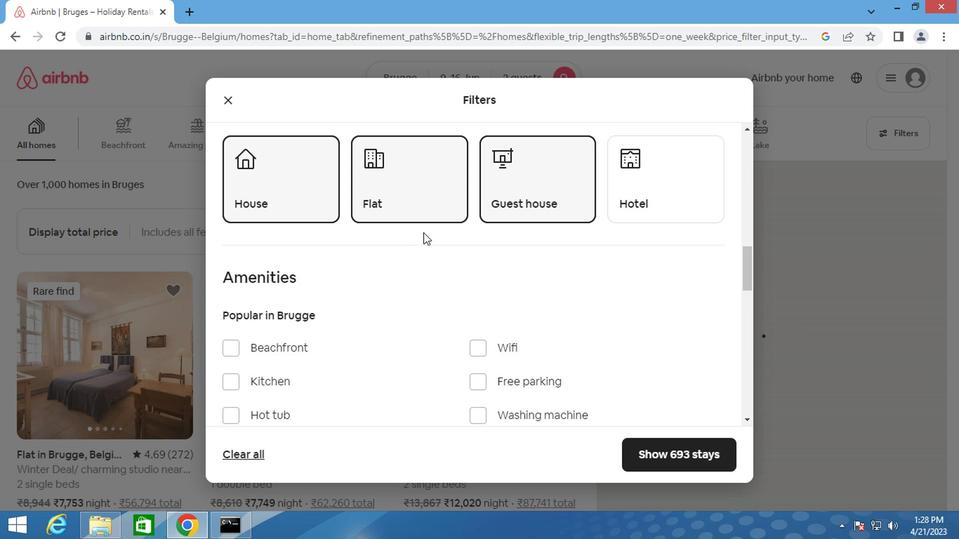 
Action: Mouse scrolled (420, 232) with delta (0, 0)
Screenshot: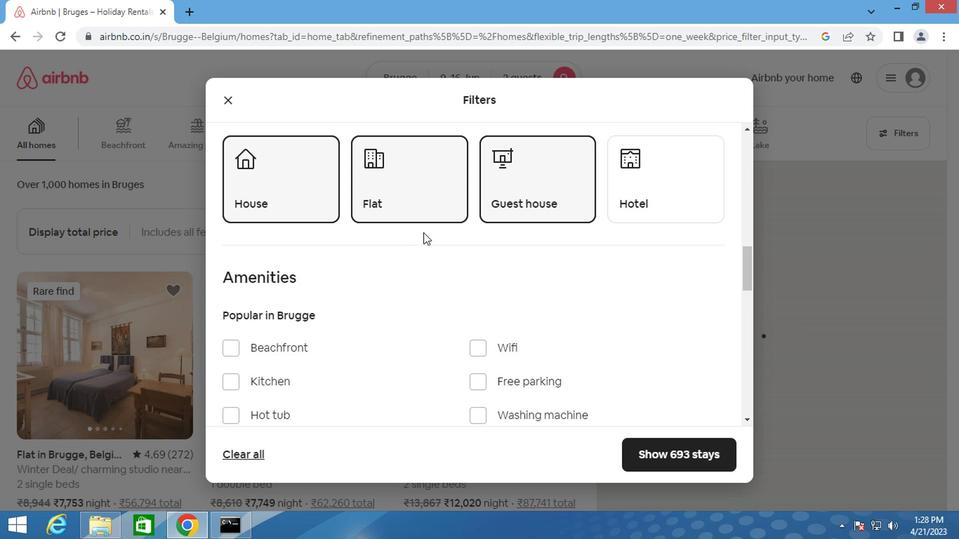 
Action: Mouse moved to (254, 234)
Screenshot: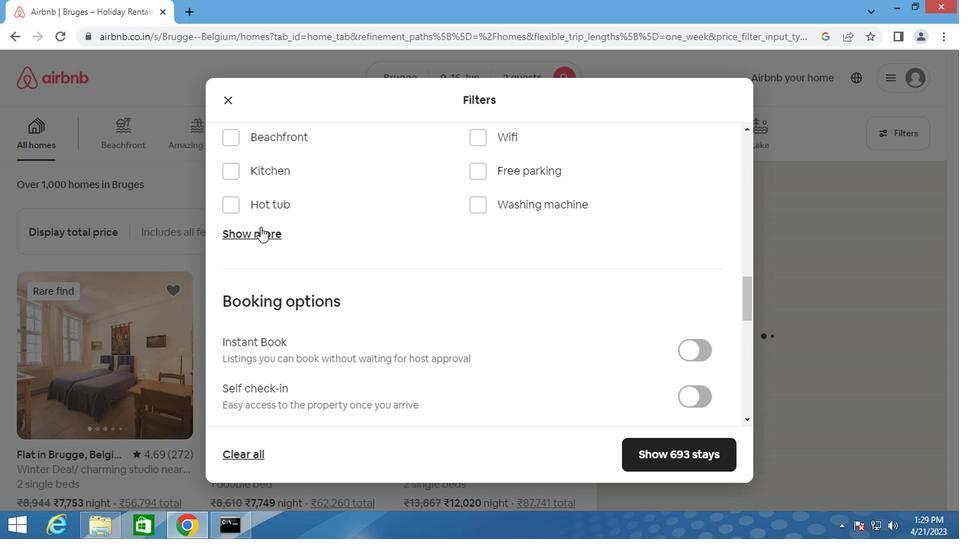 
Action: Mouse pressed left at (254, 234)
Screenshot: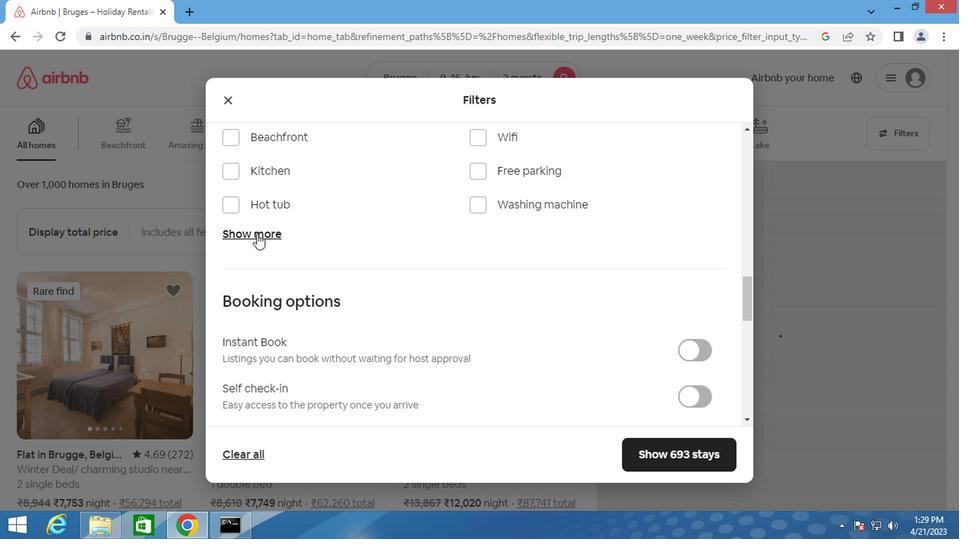 
Action: Mouse moved to (470, 350)
Screenshot: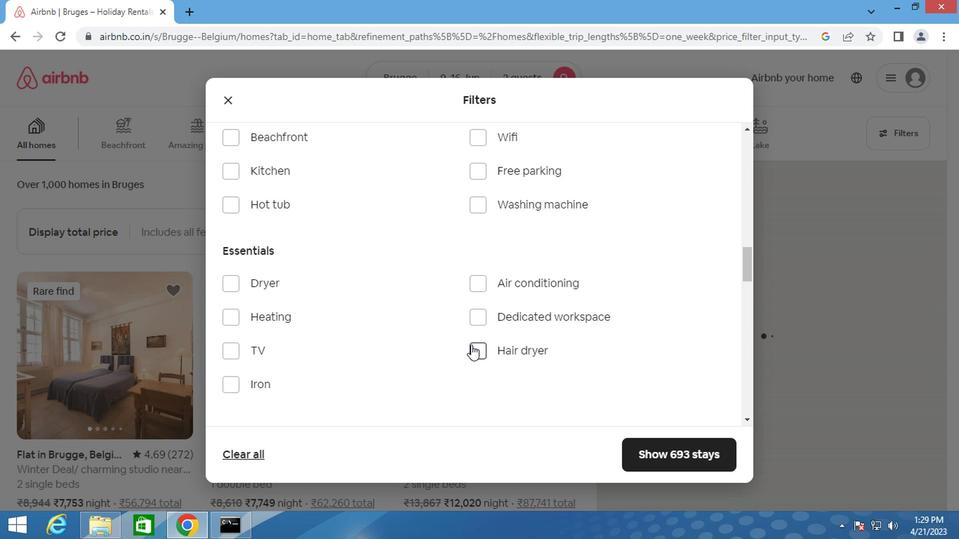 
Action: Mouse pressed left at (470, 350)
Screenshot: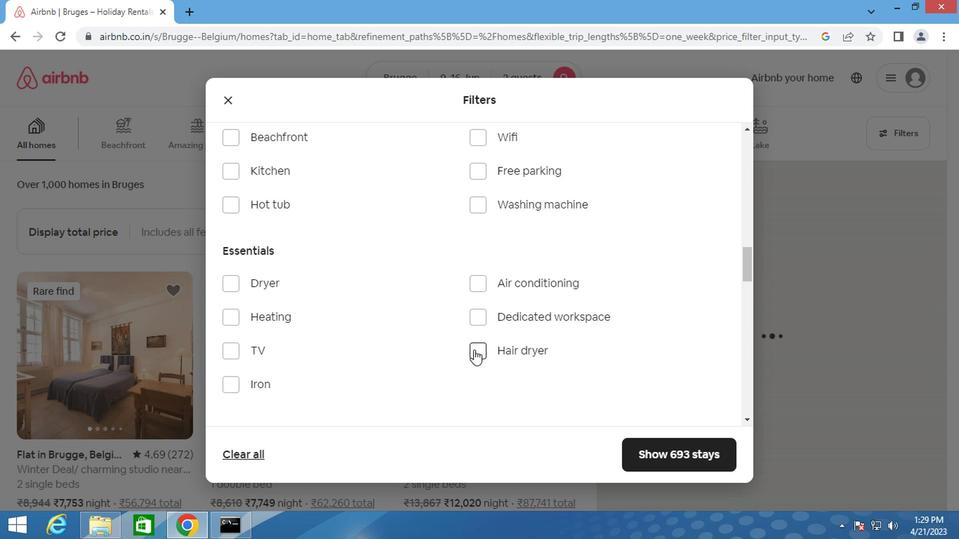 
Action: Mouse moved to (230, 314)
Screenshot: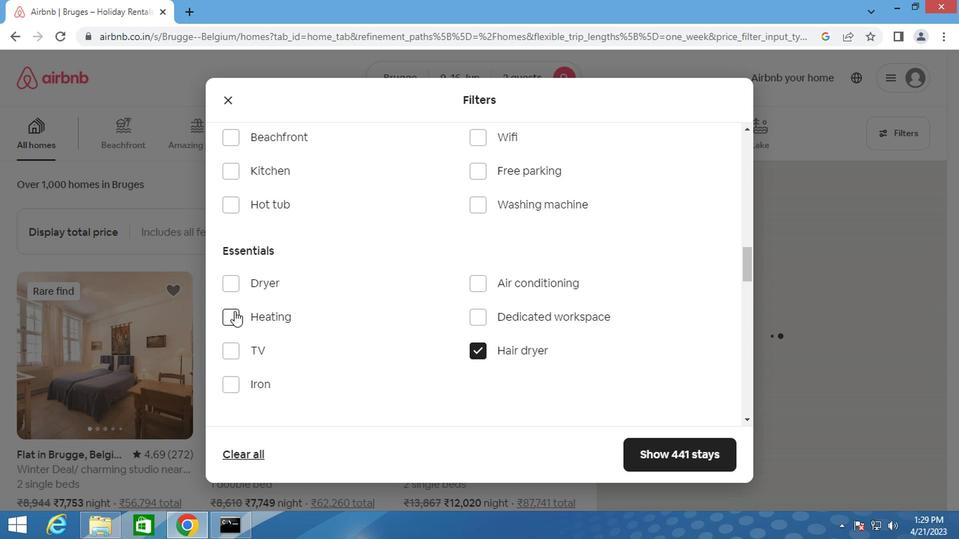 
Action: Mouse pressed left at (230, 314)
Screenshot: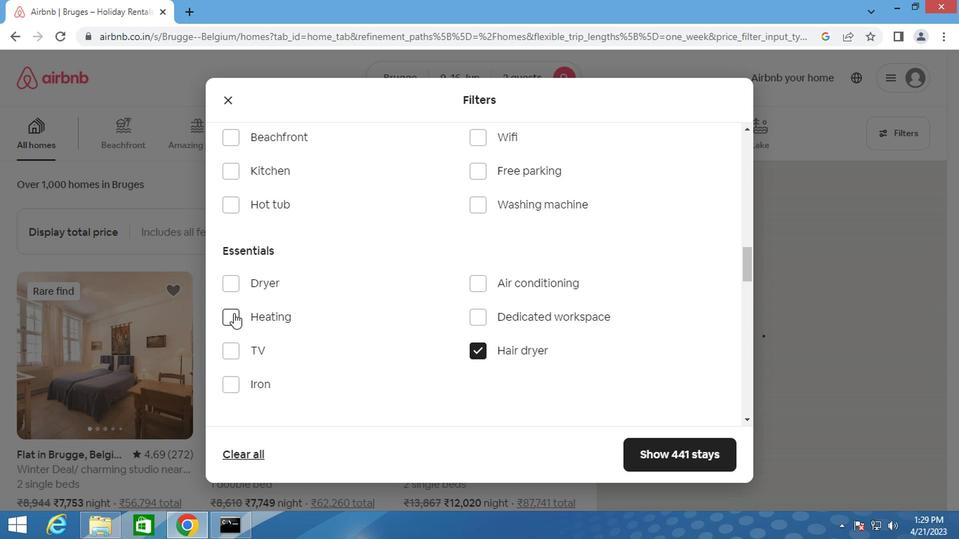 
Action: Mouse moved to (234, 205)
Screenshot: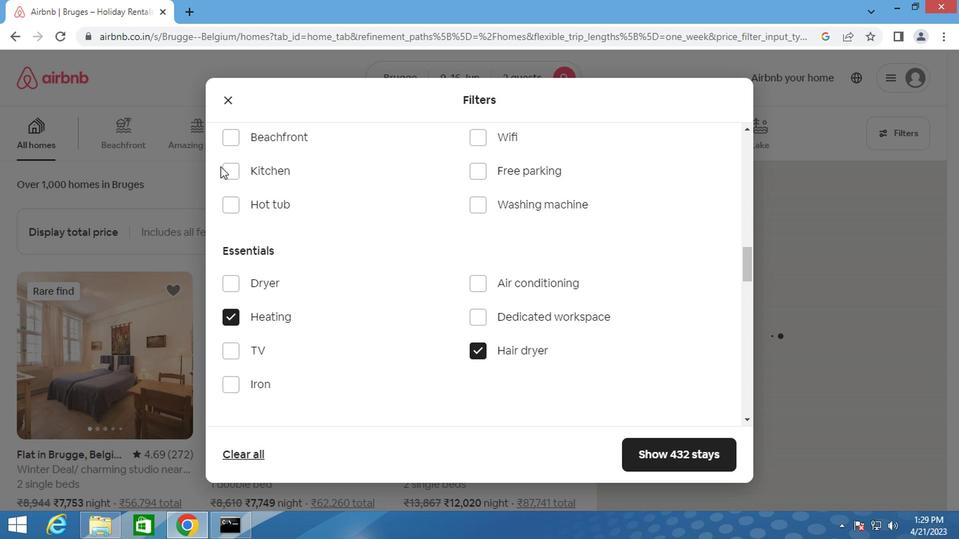 
Action: Mouse pressed left at (234, 205)
Screenshot: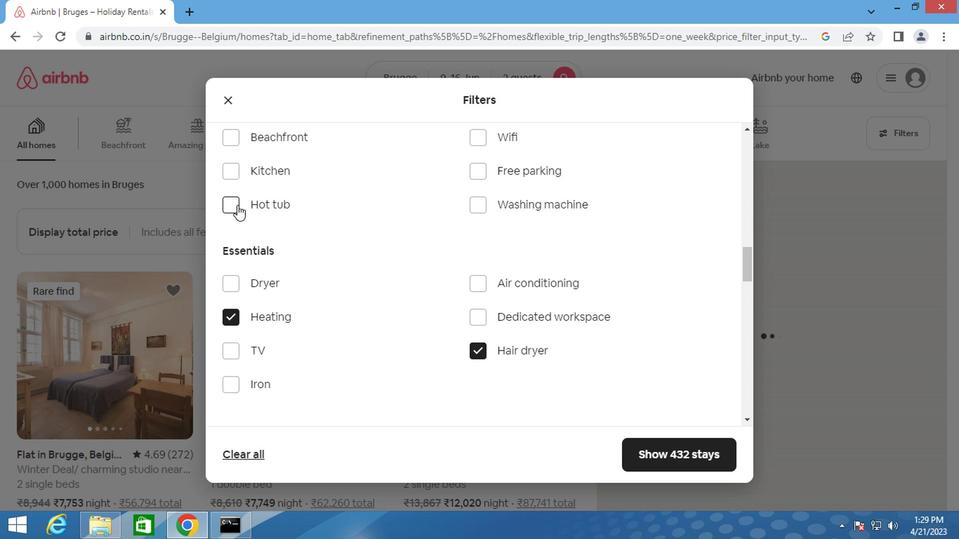 
Action: Mouse moved to (299, 235)
Screenshot: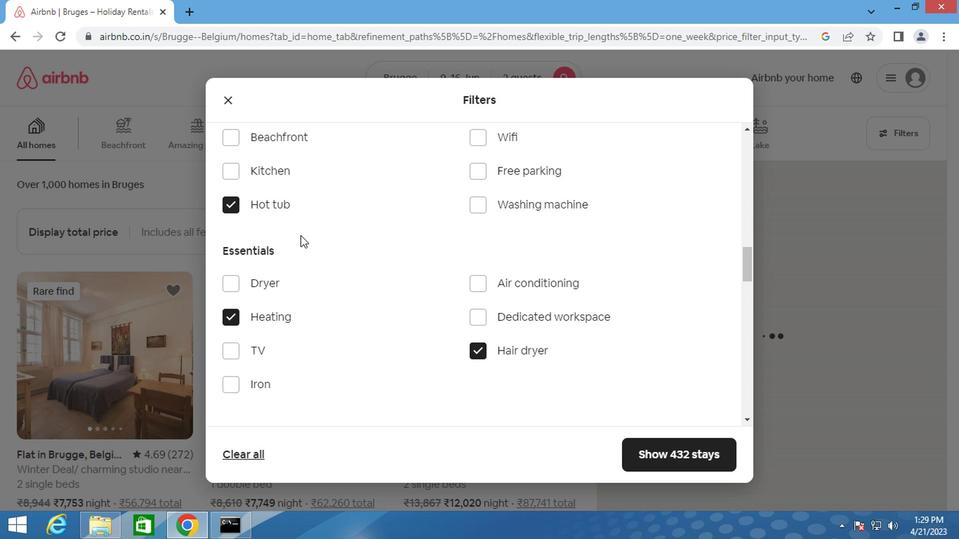 
Action: Mouse scrolled (299, 234) with delta (0, 0)
Screenshot: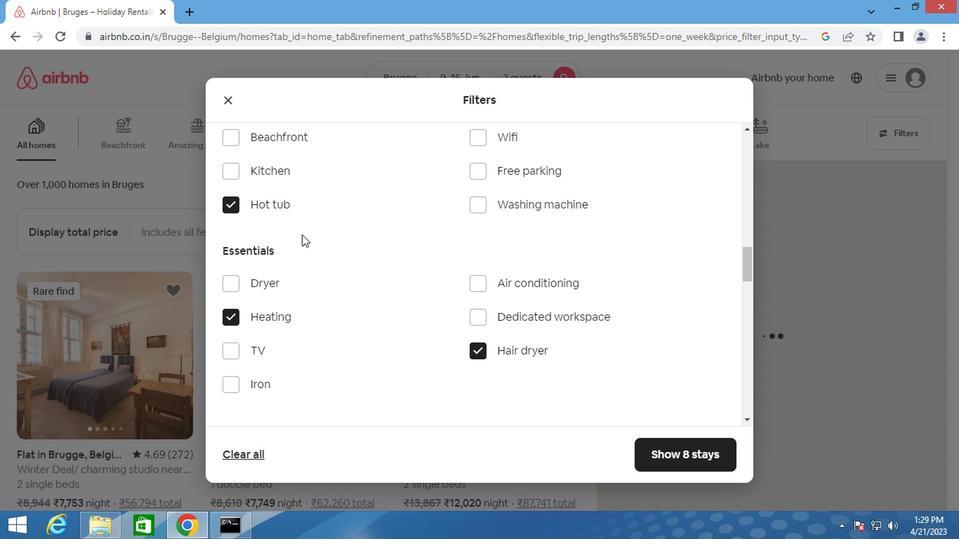 
Action: Mouse scrolled (299, 234) with delta (0, 0)
Screenshot: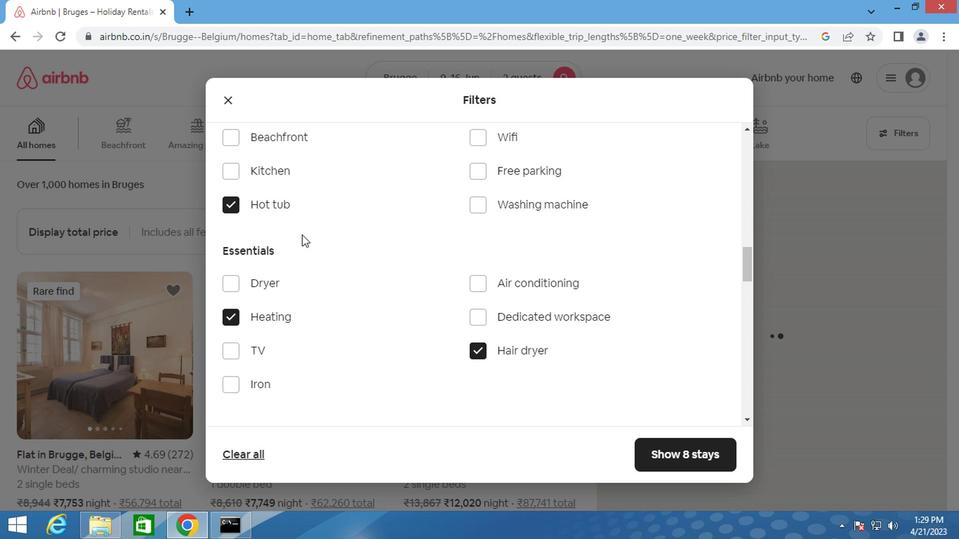 
Action: Mouse moved to (302, 231)
Screenshot: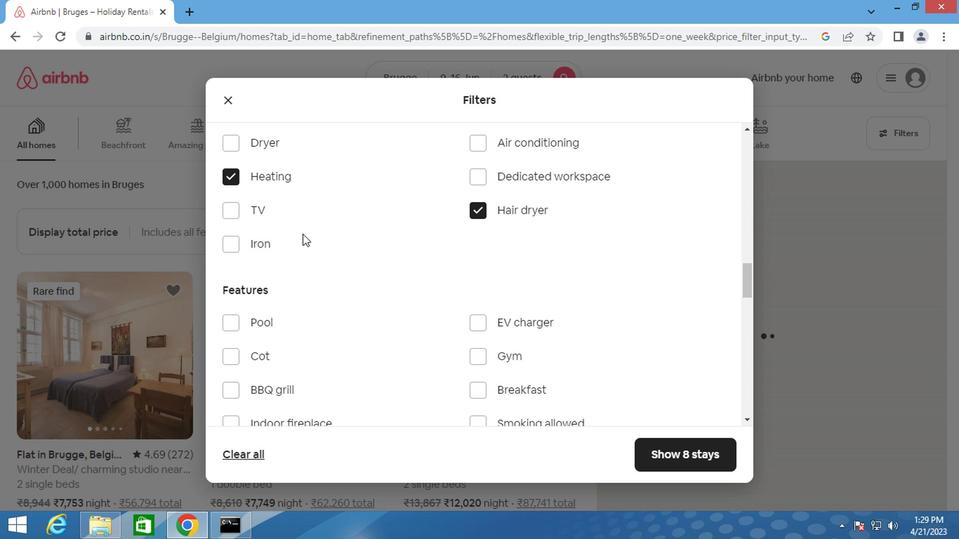 
Action: Mouse scrolled (302, 231) with delta (0, 0)
Screenshot: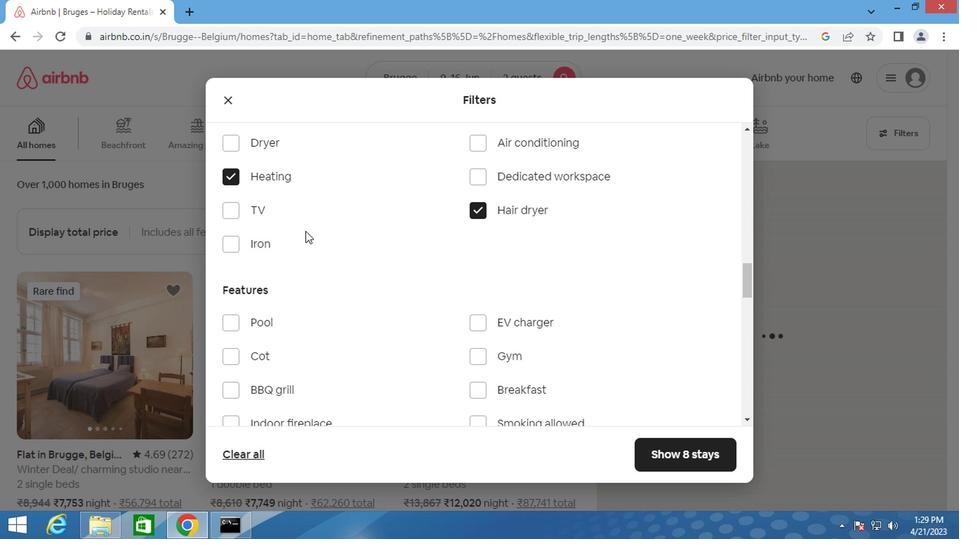 
Action: Mouse scrolled (302, 231) with delta (0, 0)
Screenshot: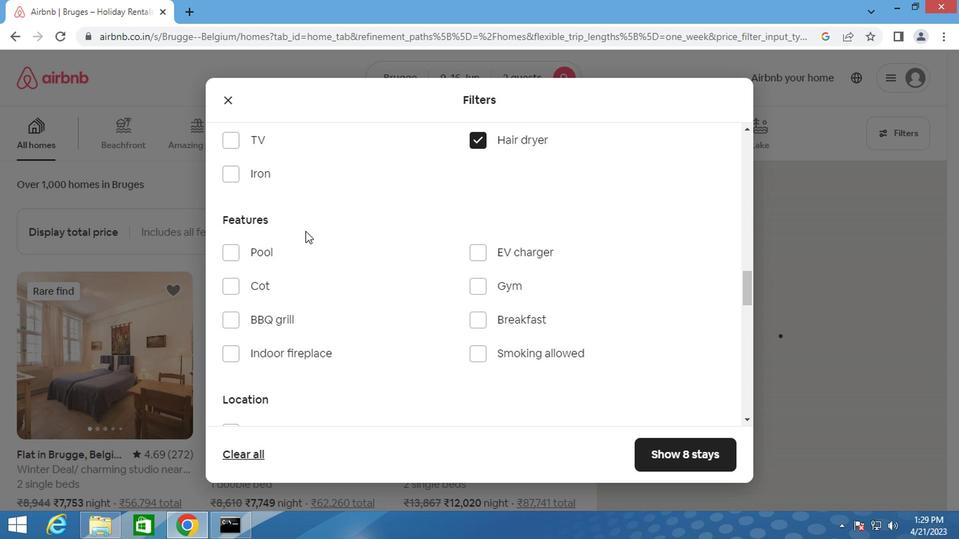 
Action: Mouse scrolled (302, 231) with delta (0, 0)
Screenshot: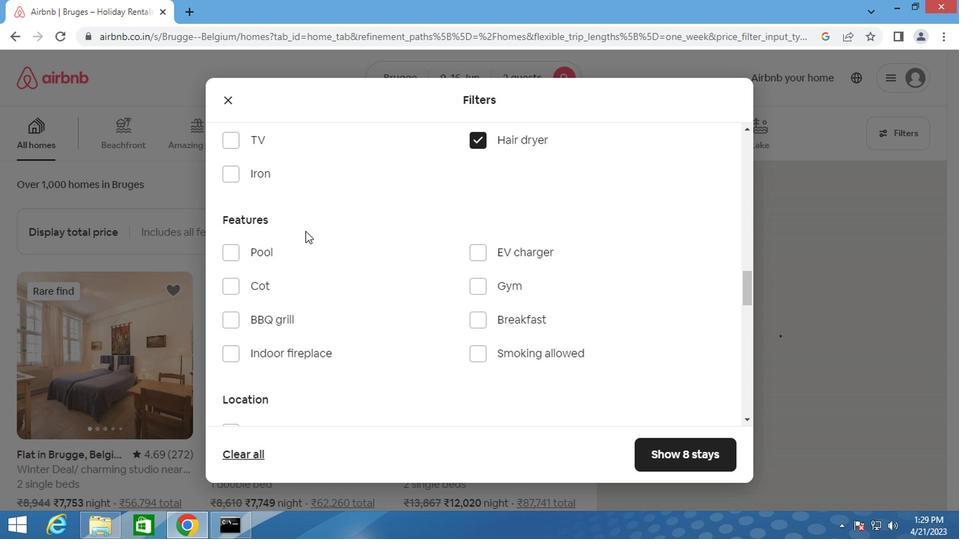 
Action: Mouse scrolled (302, 231) with delta (0, 0)
Screenshot: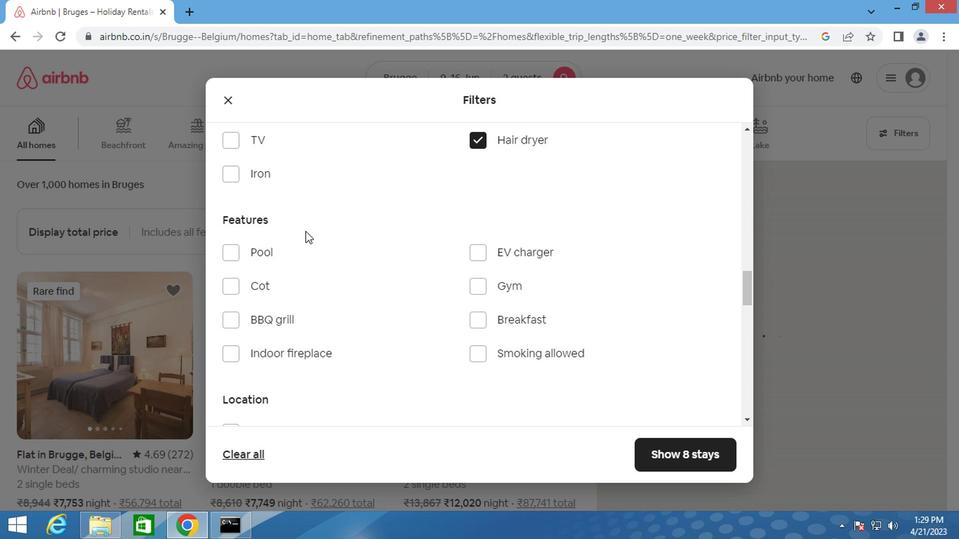 
Action: Mouse scrolled (302, 231) with delta (0, 0)
Screenshot: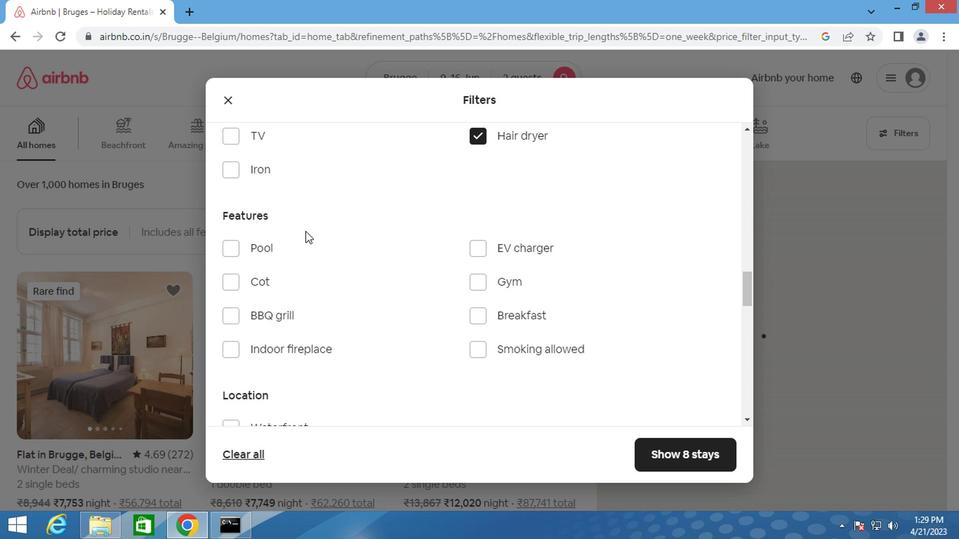 
Action: Mouse scrolled (302, 231) with delta (0, 0)
Screenshot: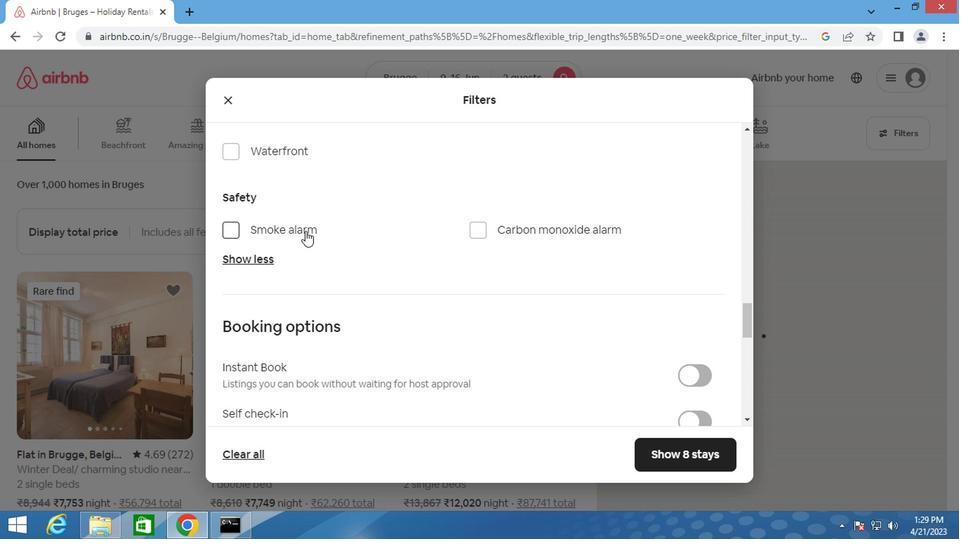 
Action: Mouse scrolled (302, 231) with delta (0, 0)
Screenshot: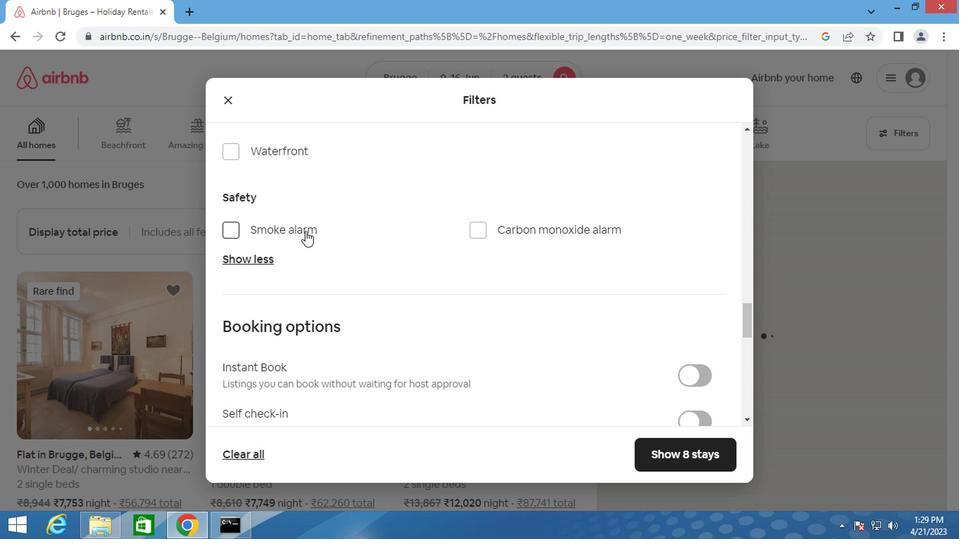 
Action: Mouse scrolled (302, 231) with delta (0, 0)
Screenshot: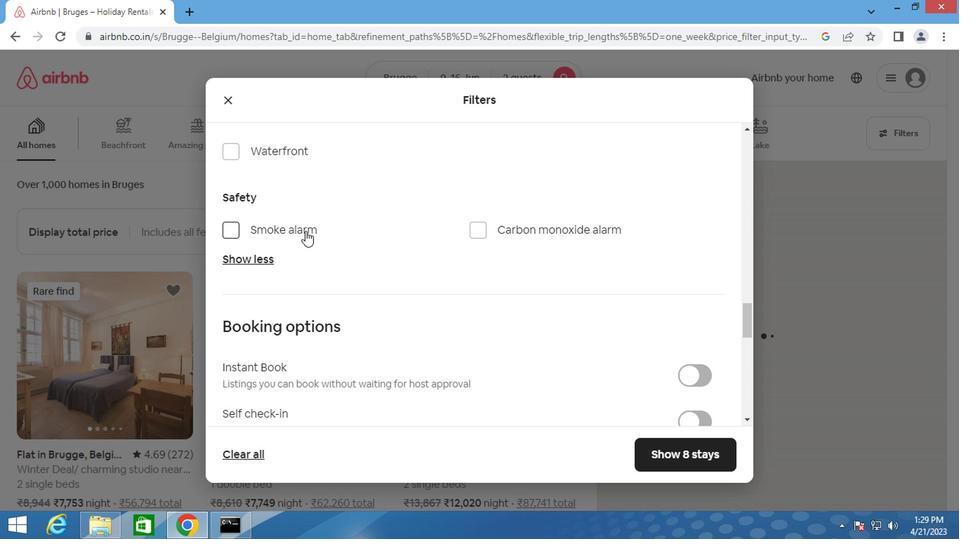 
Action: Mouse moved to (702, 214)
Screenshot: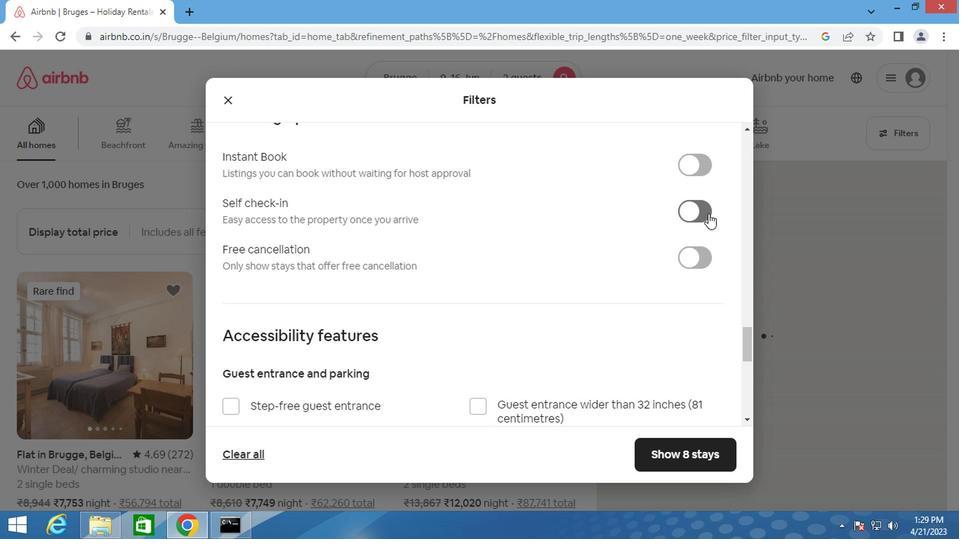 
Action: Mouse pressed left at (702, 214)
Screenshot: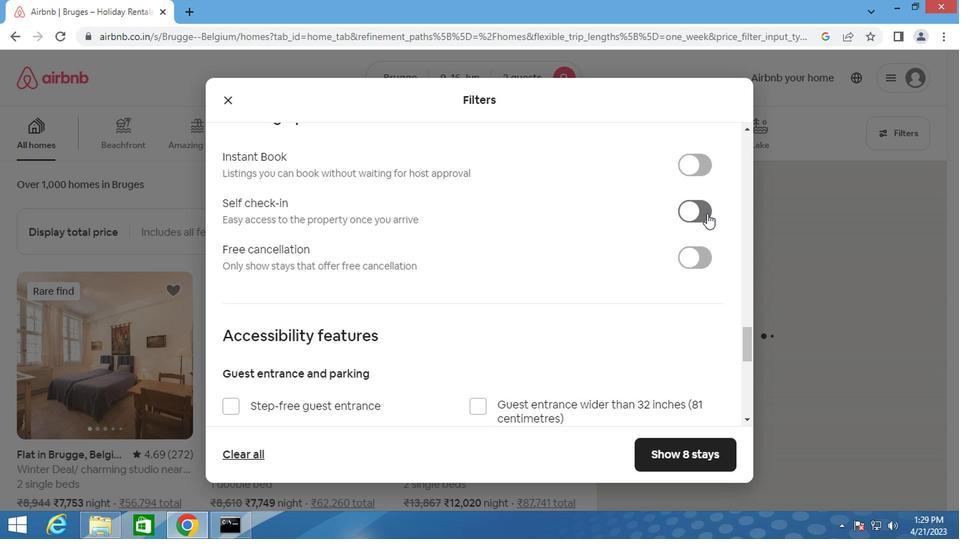 
Action: Mouse moved to (530, 238)
Screenshot: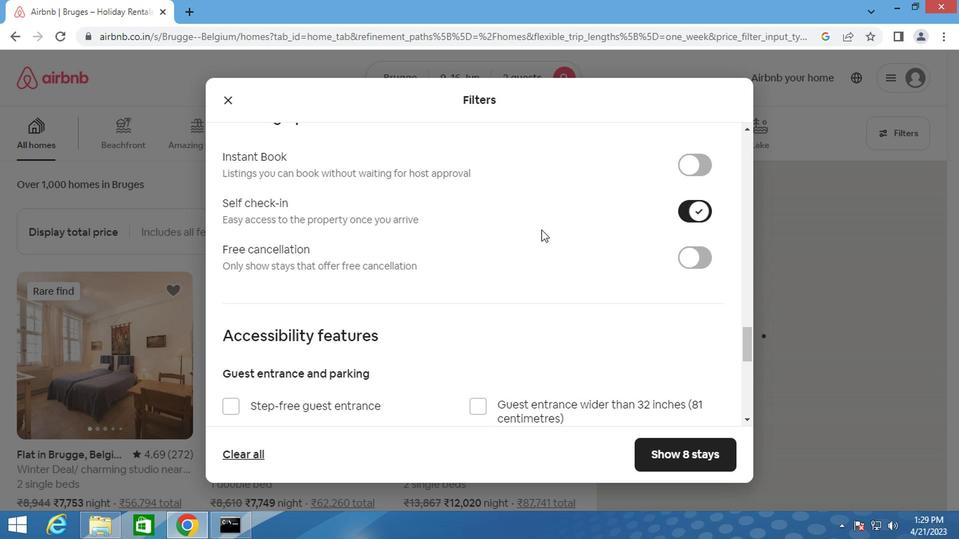
Action: Mouse scrolled (530, 238) with delta (0, 0)
Screenshot: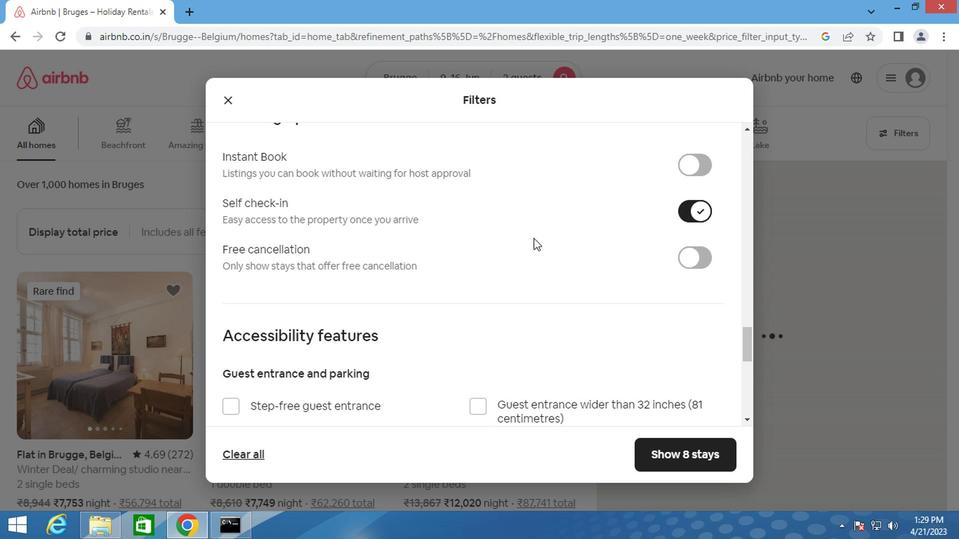
Action: Mouse scrolled (530, 238) with delta (0, 0)
Screenshot: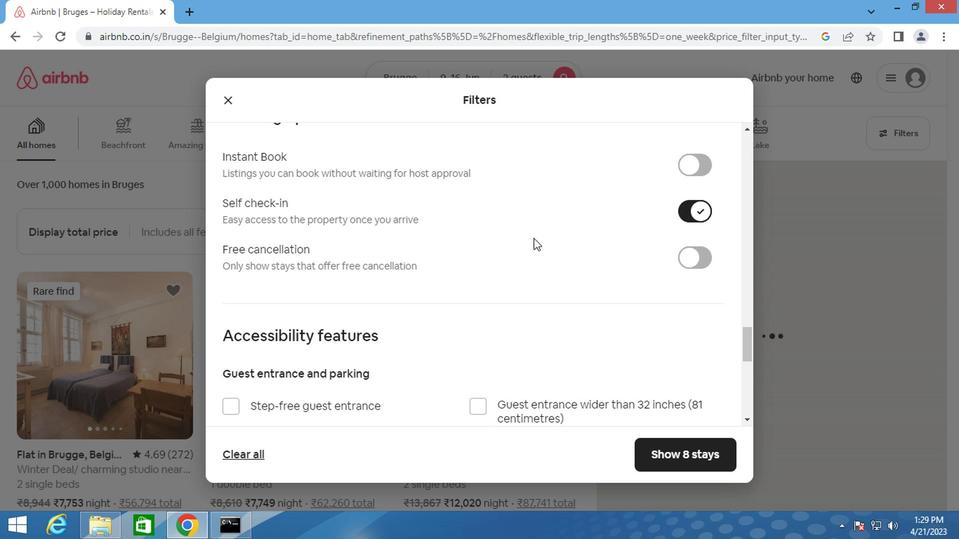 
Action: Mouse scrolled (530, 238) with delta (0, 0)
Screenshot: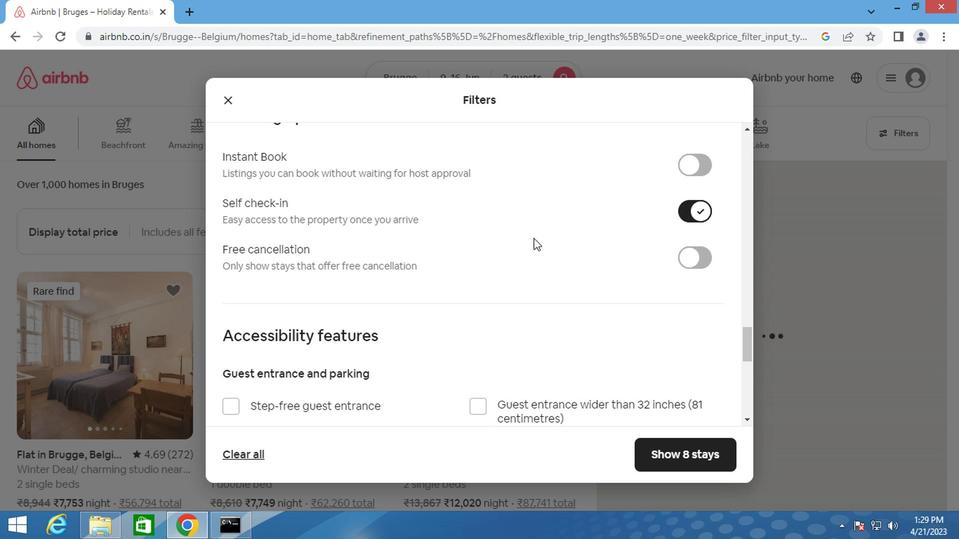 
Action: Mouse scrolled (530, 238) with delta (0, 0)
Screenshot: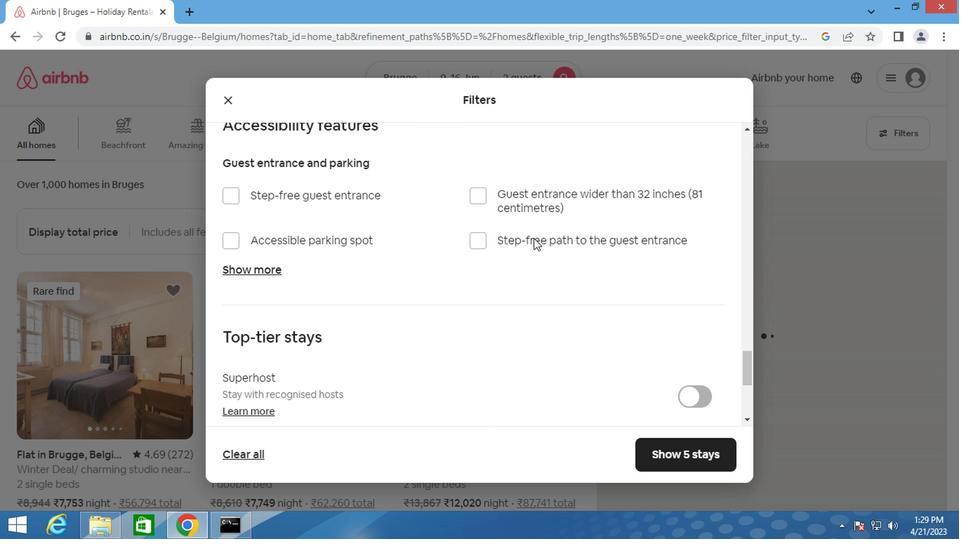 
Action: Mouse scrolled (530, 238) with delta (0, 0)
Screenshot: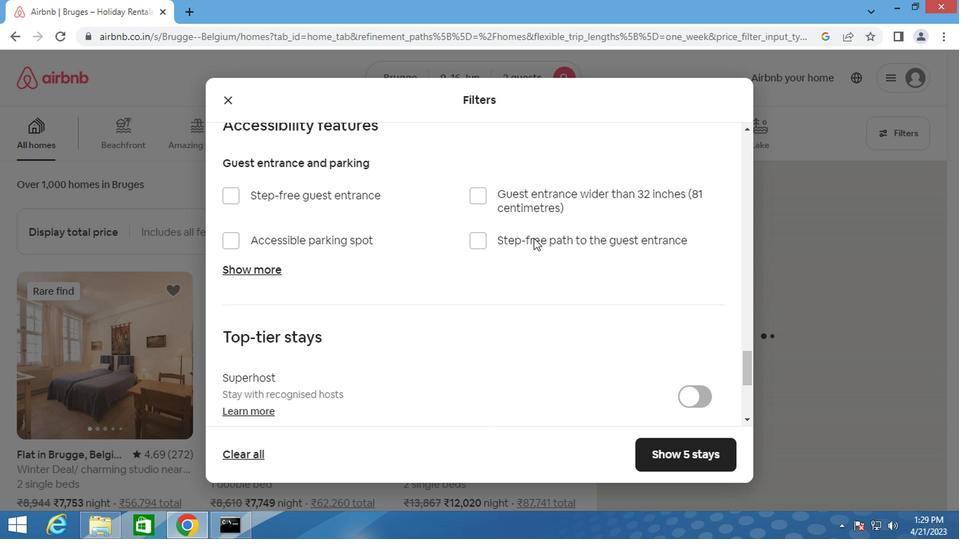 
Action: Mouse scrolled (530, 238) with delta (0, 0)
Screenshot: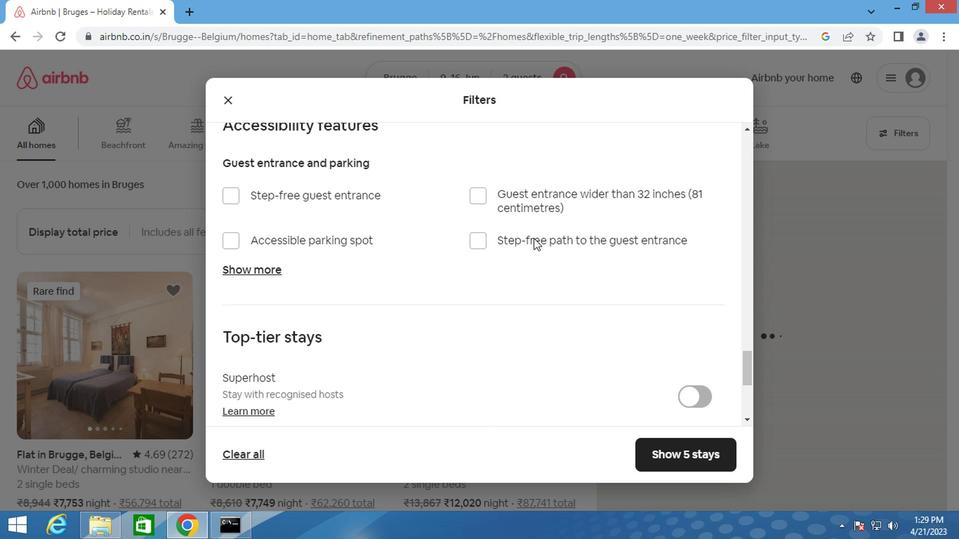 
Action: Mouse scrolled (530, 238) with delta (0, 0)
Screenshot: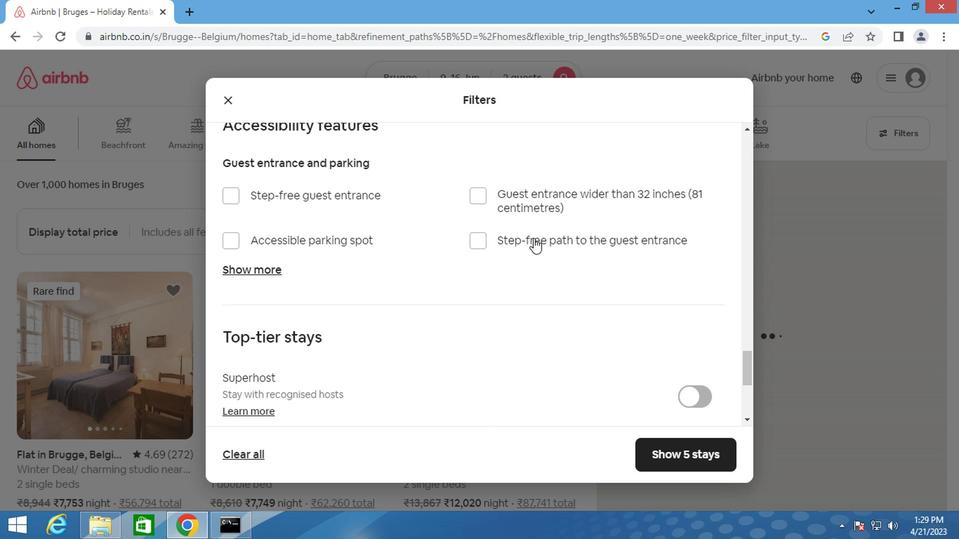 
Action: Mouse scrolled (530, 238) with delta (0, 0)
Screenshot: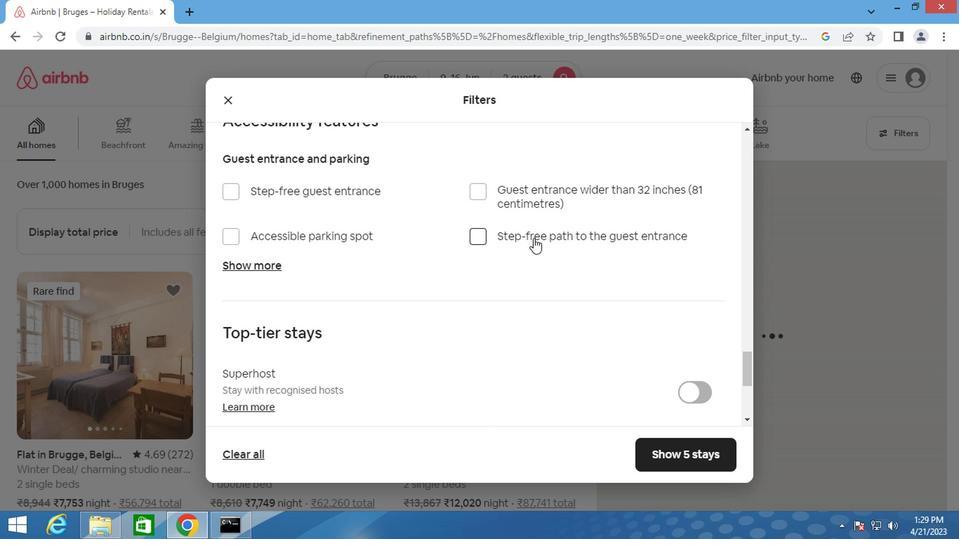 
Action: Mouse moved to (231, 326)
Screenshot: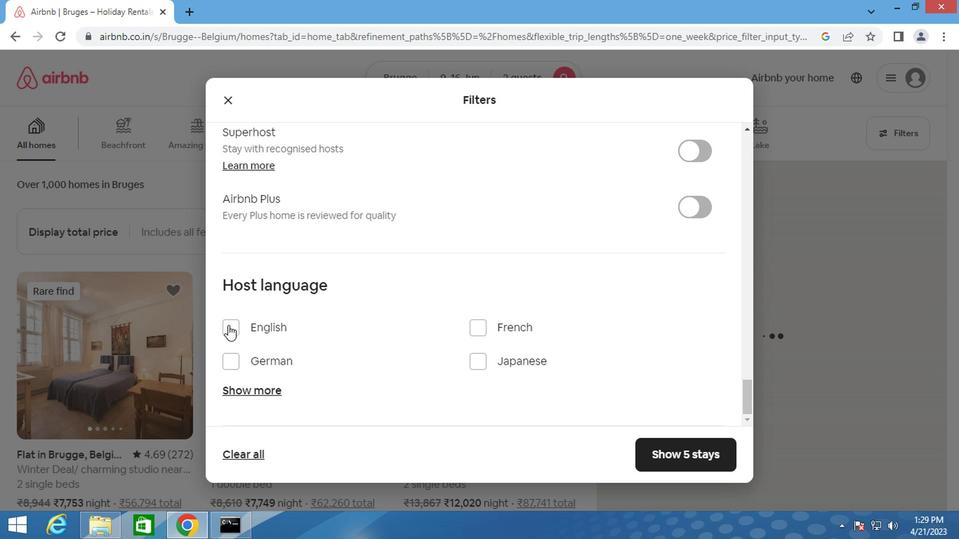 
Action: Mouse pressed left at (231, 326)
Screenshot: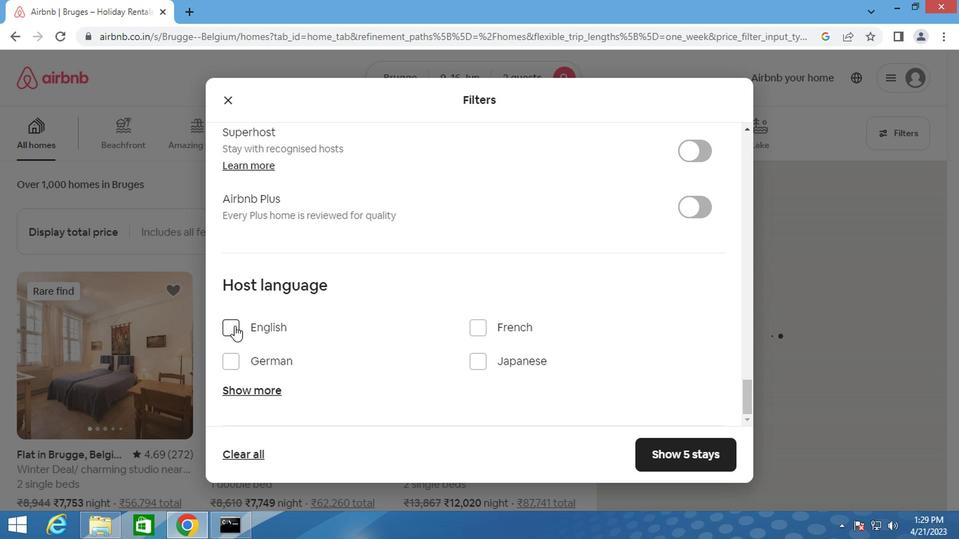 
Action: Mouse moved to (674, 452)
Screenshot: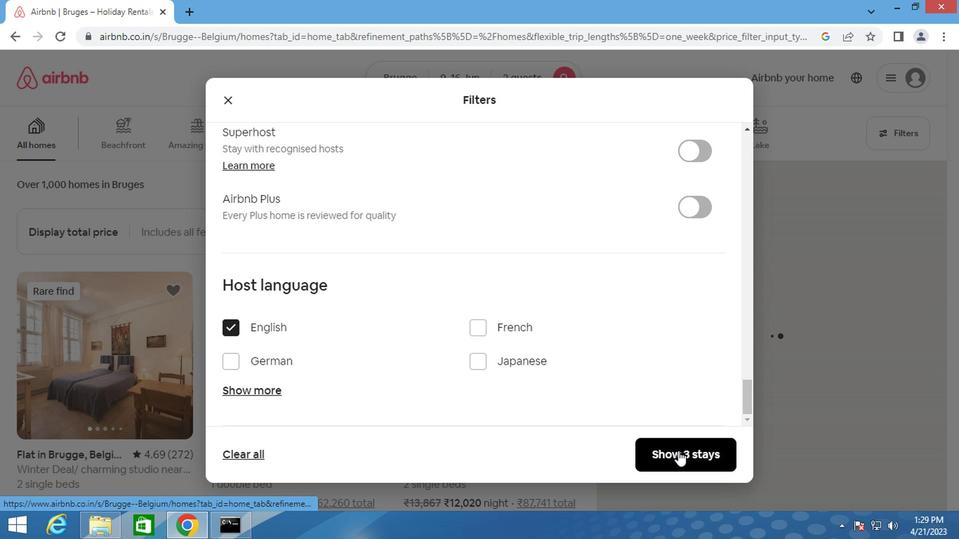 
Action: Mouse pressed left at (674, 452)
Screenshot: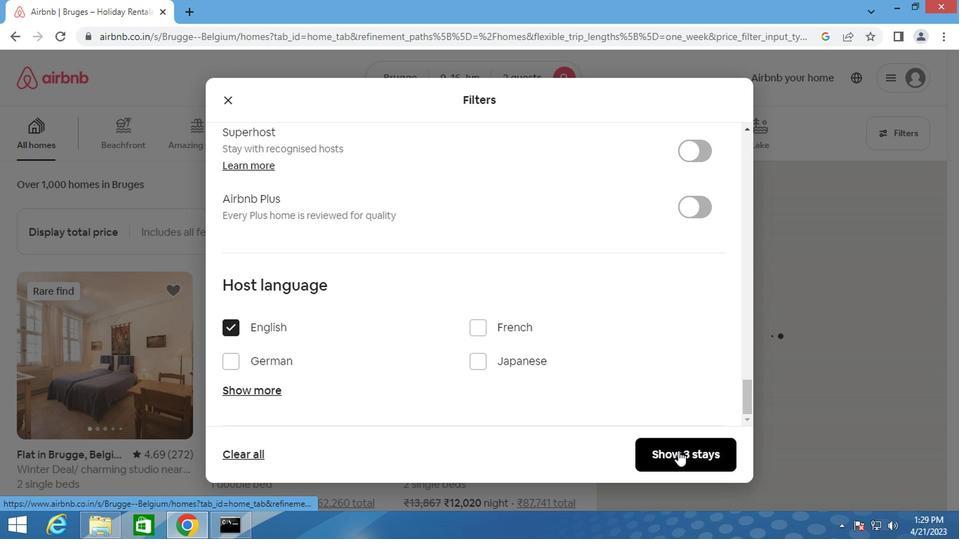 
Action: Key pressed <Key.f8>
Screenshot: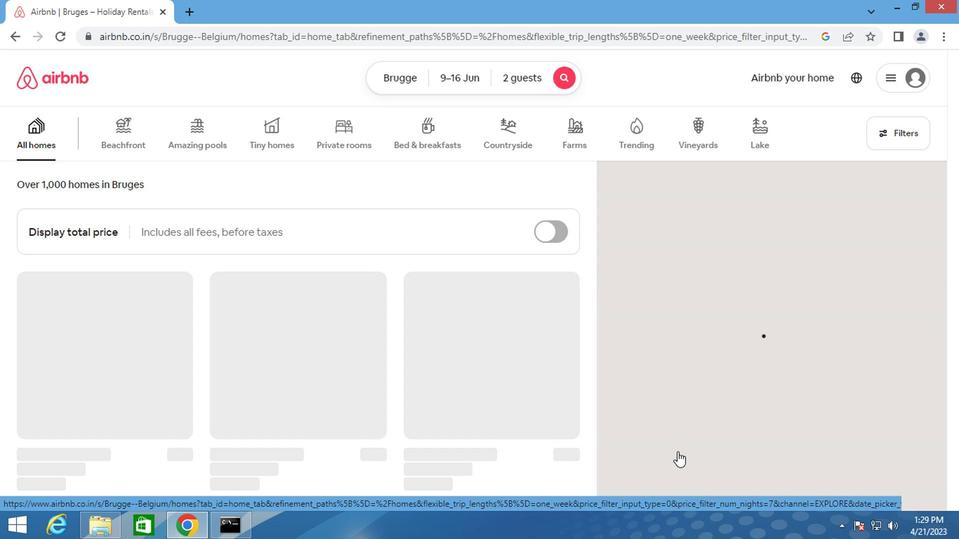 
